 Task: Find connections with filter location Braine-le-Comte with filter topic #programingwith filter profile language German with filter current company Godrej Capital with filter school PES Modern College of Engineering with filter industry Electronic and Precision Equipment Maintenance with filter service category Typing with filter keywords title Content Marketing Manager
Action: Mouse moved to (526, 103)
Screenshot: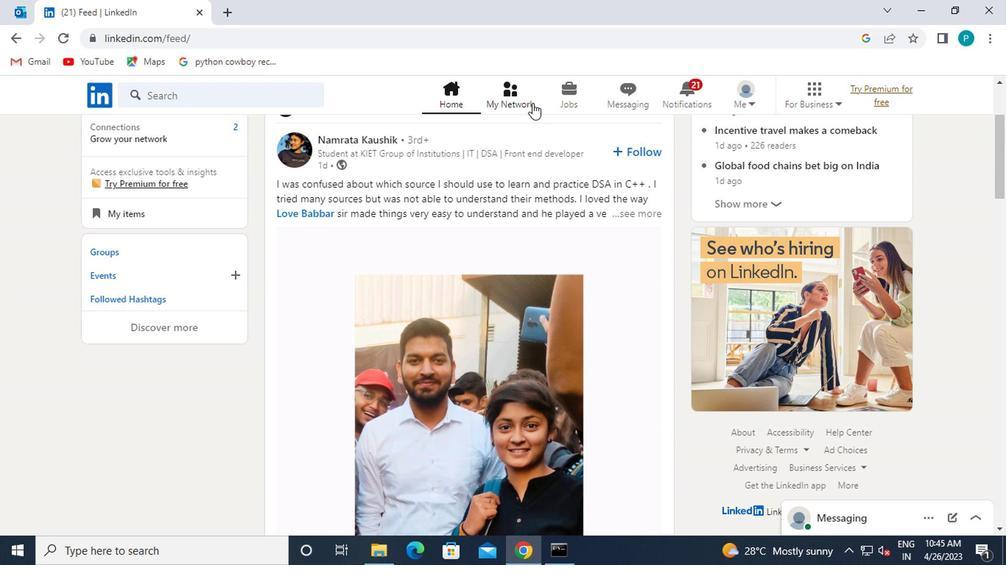 
Action: Mouse pressed left at (526, 103)
Screenshot: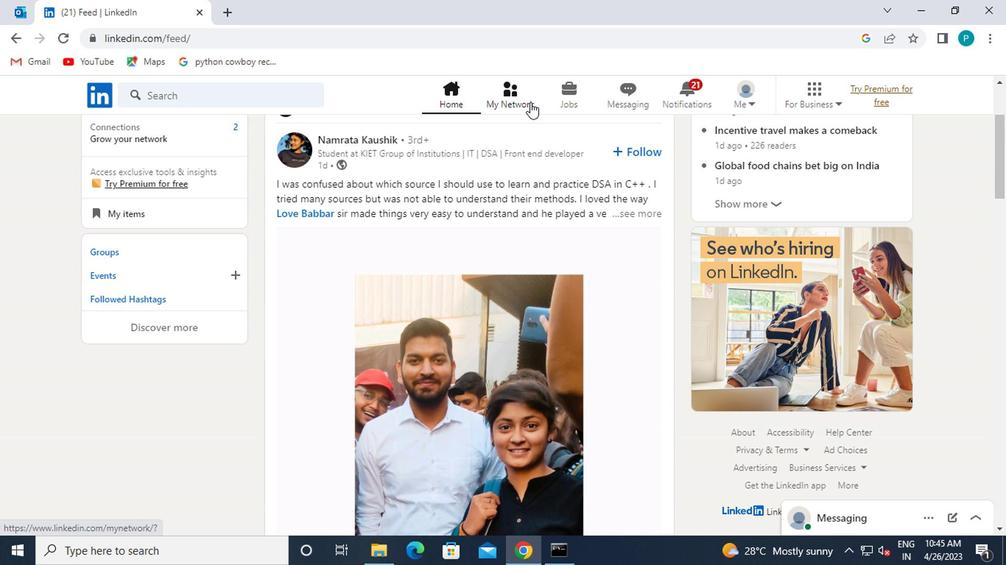 
Action: Mouse moved to (202, 183)
Screenshot: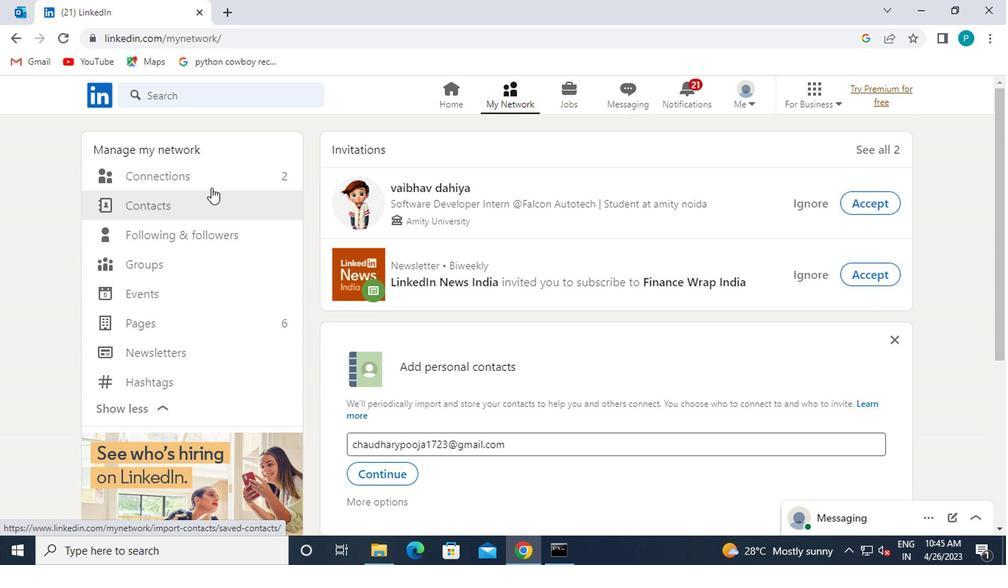 
Action: Mouse pressed left at (202, 183)
Screenshot: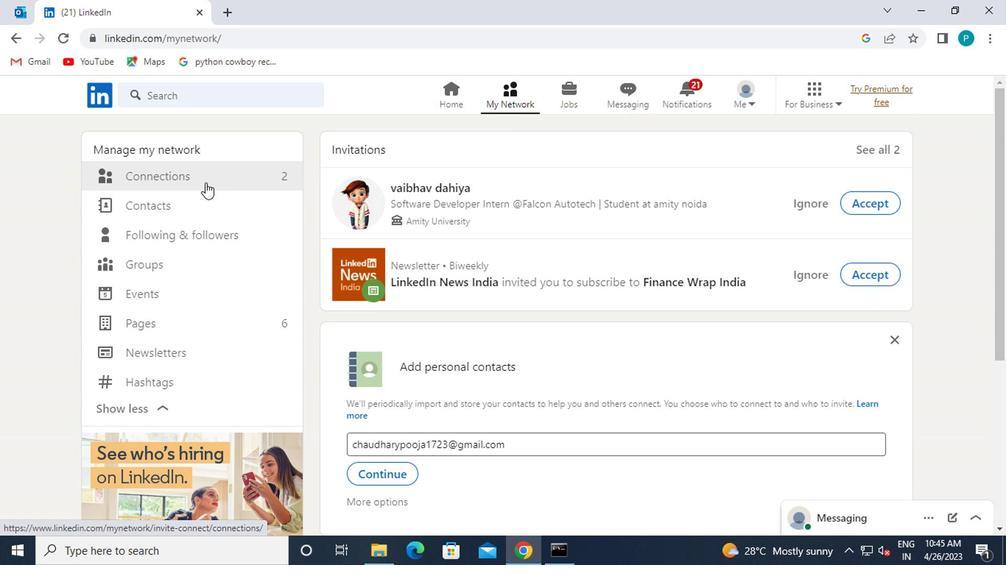 
Action: Mouse moved to (615, 163)
Screenshot: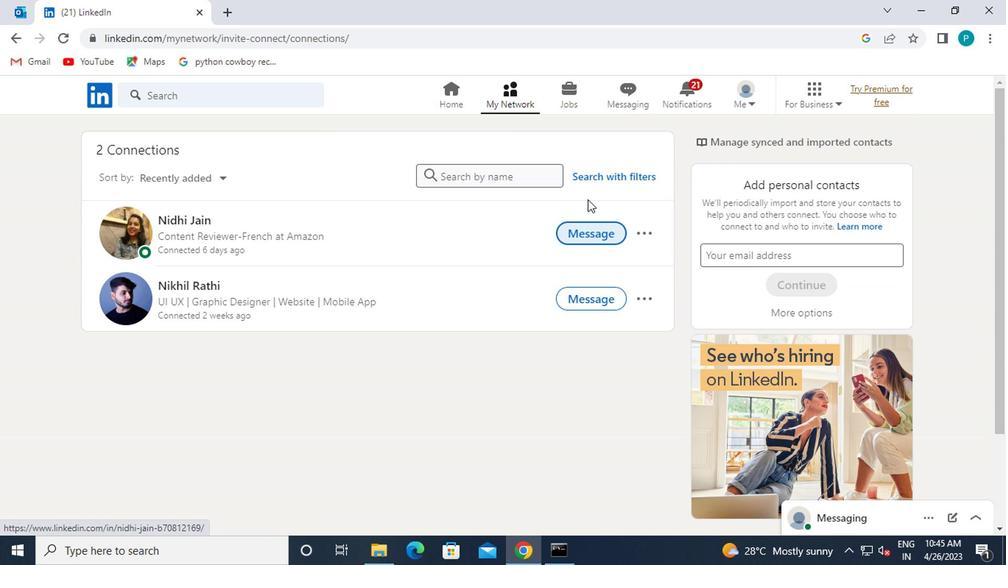 
Action: Mouse pressed left at (615, 163)
Screenshot: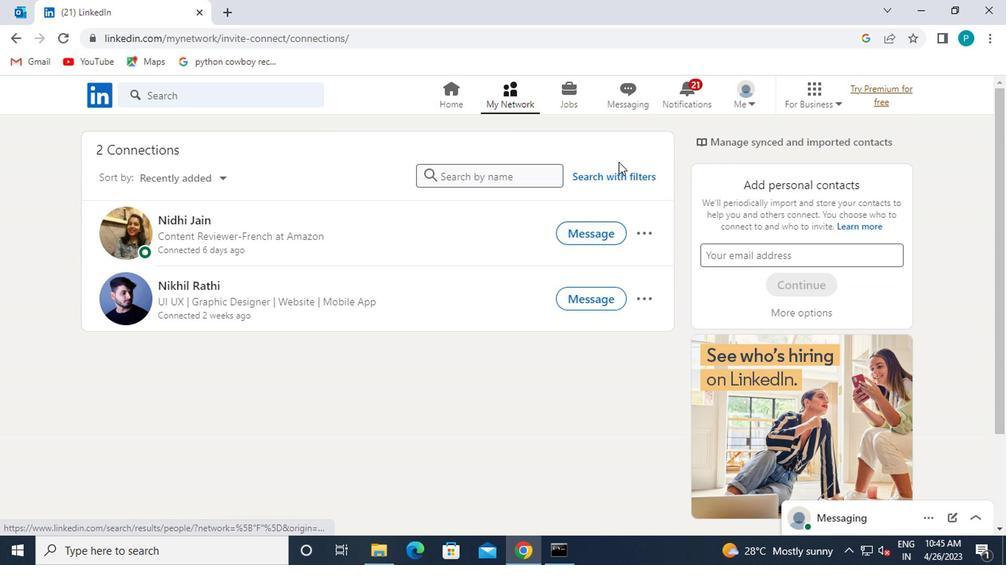 
Action: Mouse moved to (619, 171)
Screenshot: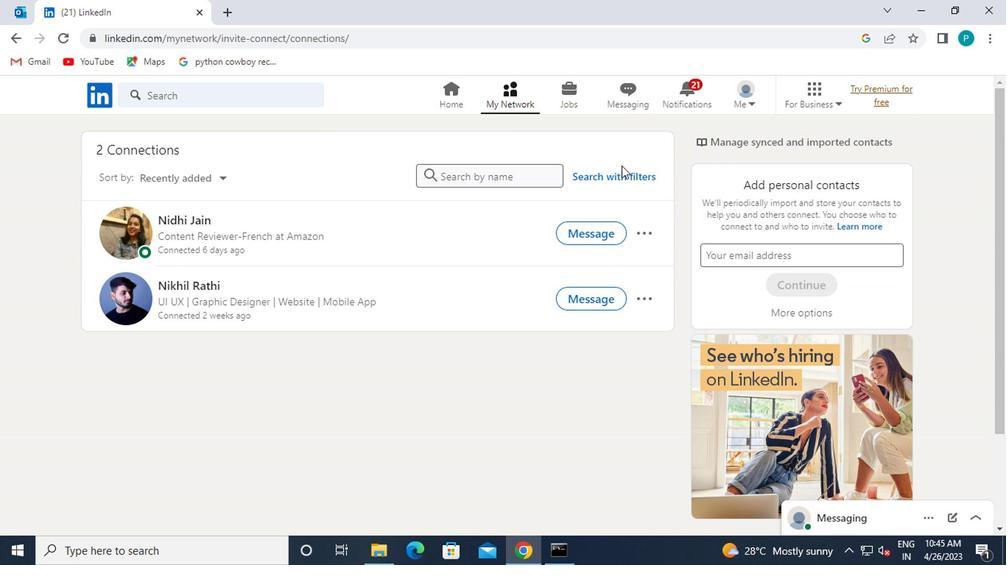 
Action: Mouse pressed left at (619, 171)
Screenshot: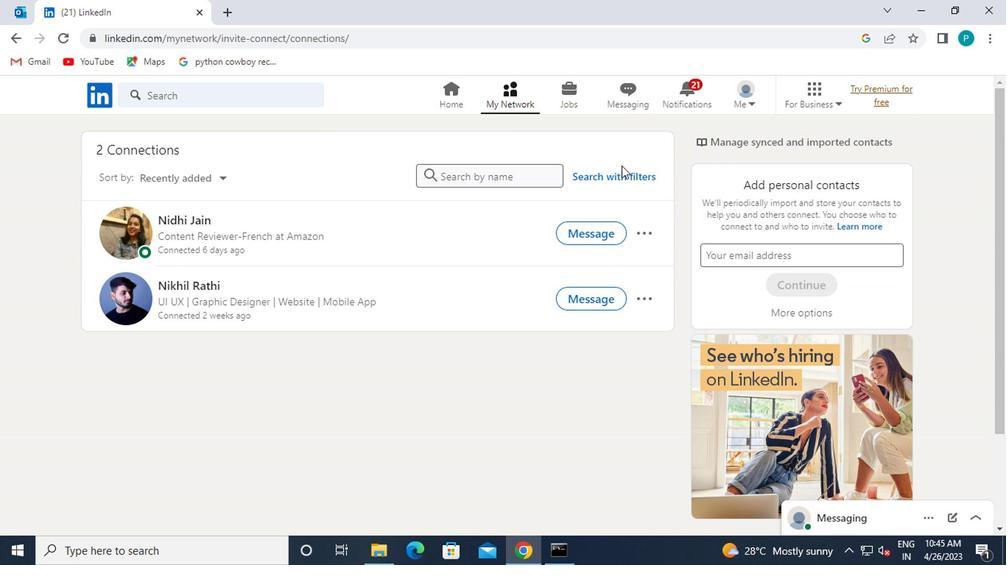 
Action: Mouse moved to (492, 140)
Screenshot: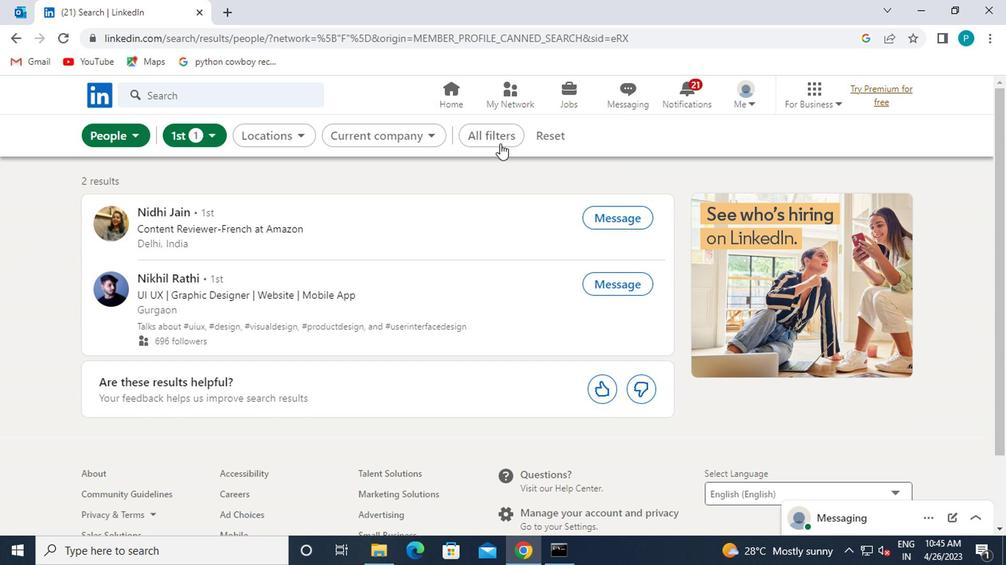 
Action: Mouse pressed left at (492, 140)
Screenshot: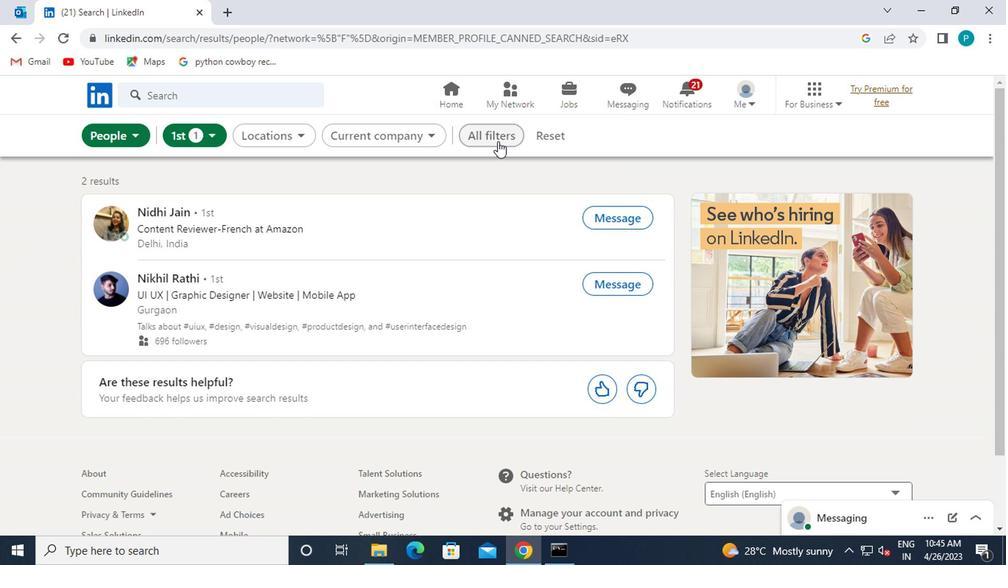
Action: Mouse moved to (698, 295)
Screenshot: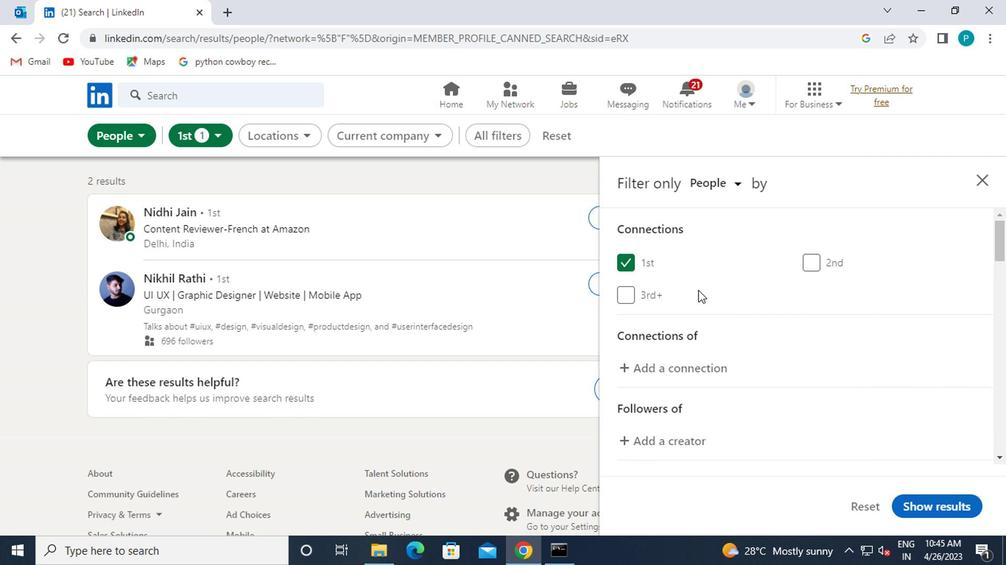 
Action: Mouse scrolled (698, 294) with delta (0, -1)
Screenshot: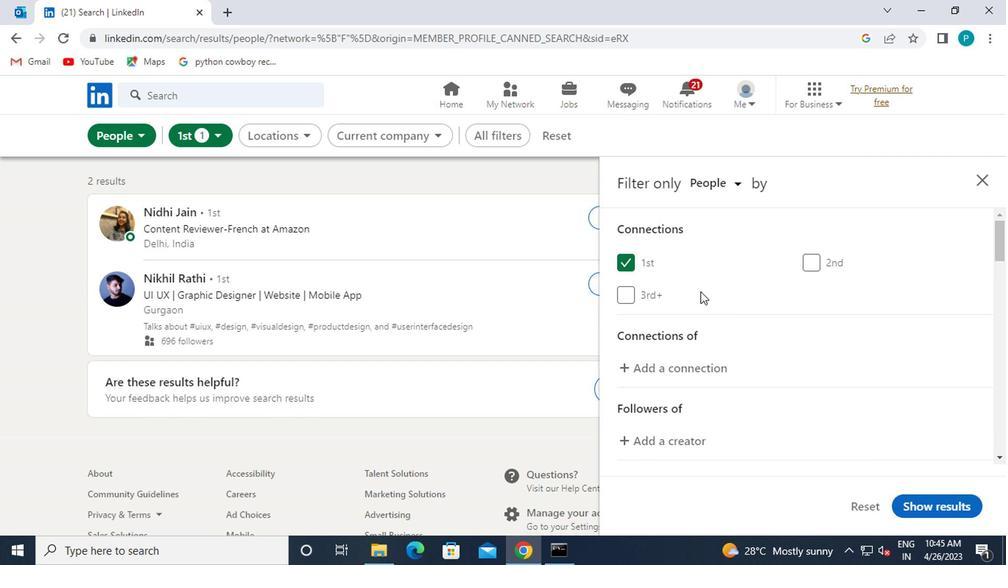 
Action: Mouse scrolled (698, 294) with delta (0, -1)
Screenshot: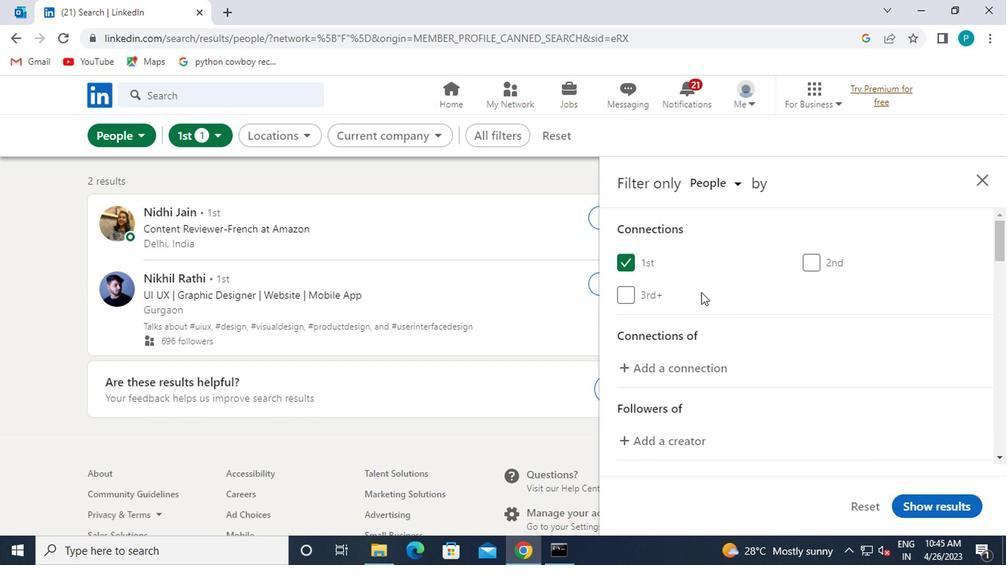 
Action: Mouse moved to (843, 431)
Screenshot: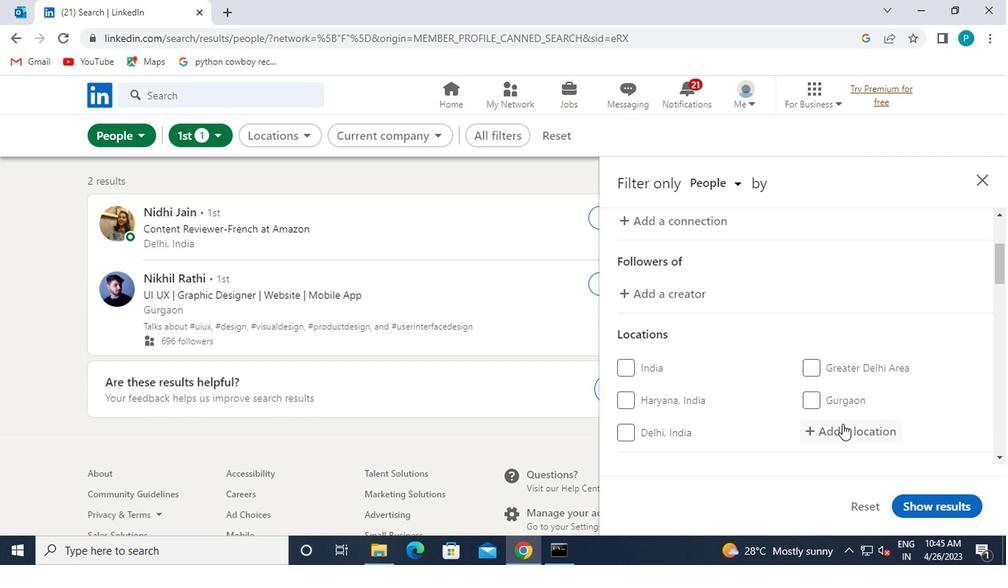 
Action: Mouse pressed left at (843, 431)
Screenshot: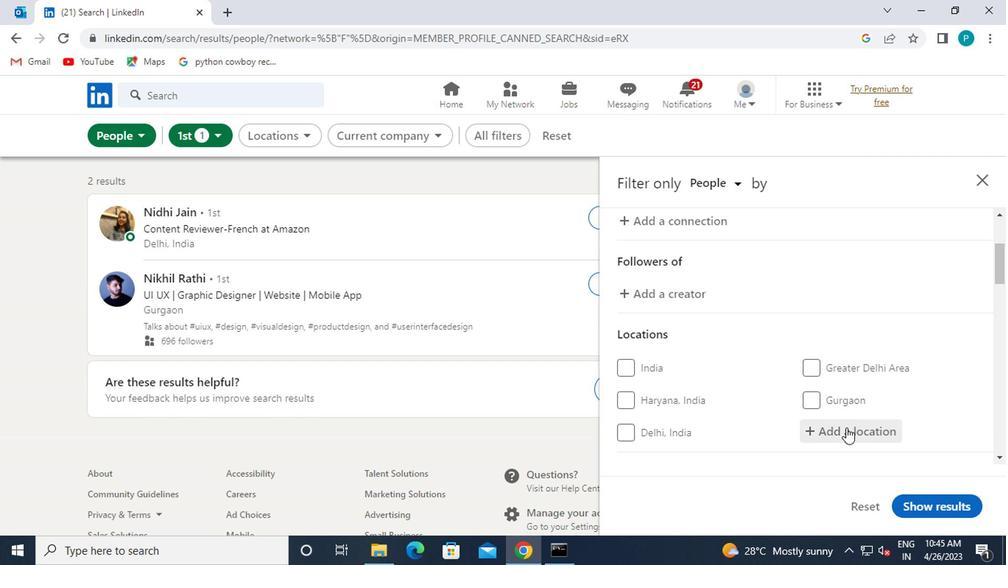 
Action: Mouse moved to (887, 411)
Screenshot: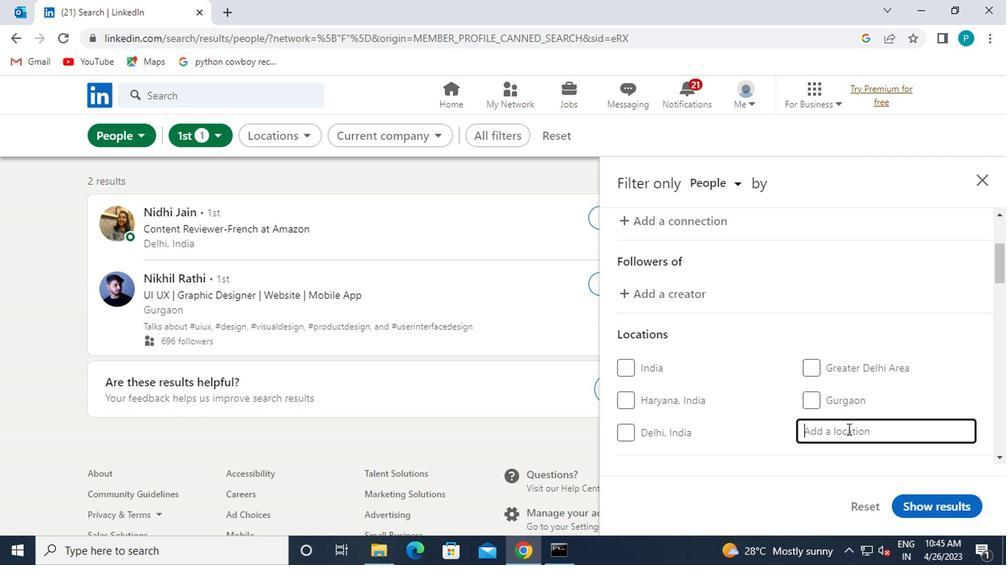 
Action: Key pressed <Key.caps_lock>v<Key.backspace>b<Key.caps_lock>rain
Screenshot: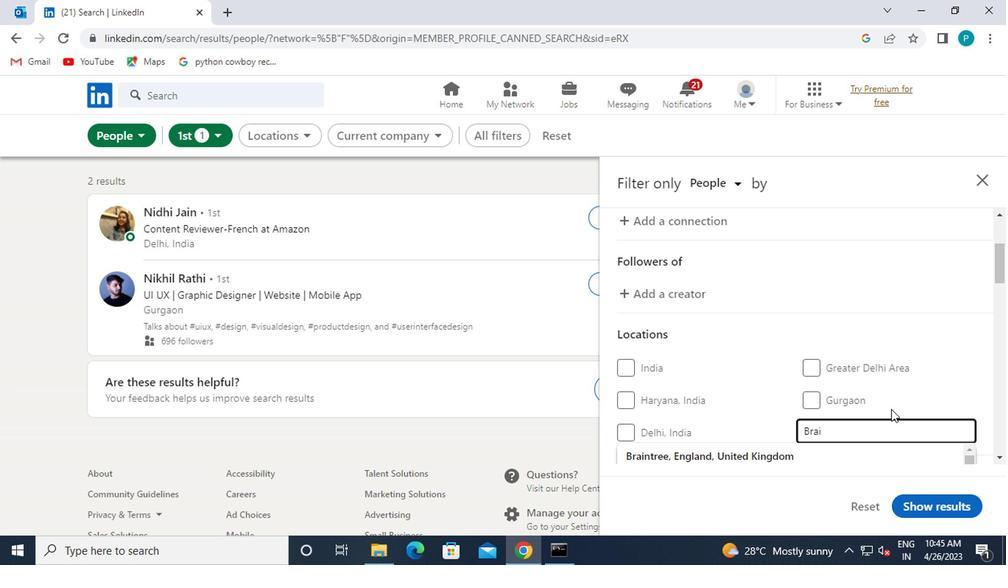 
Action: Mouse moved to (887, 411)
Screenshot: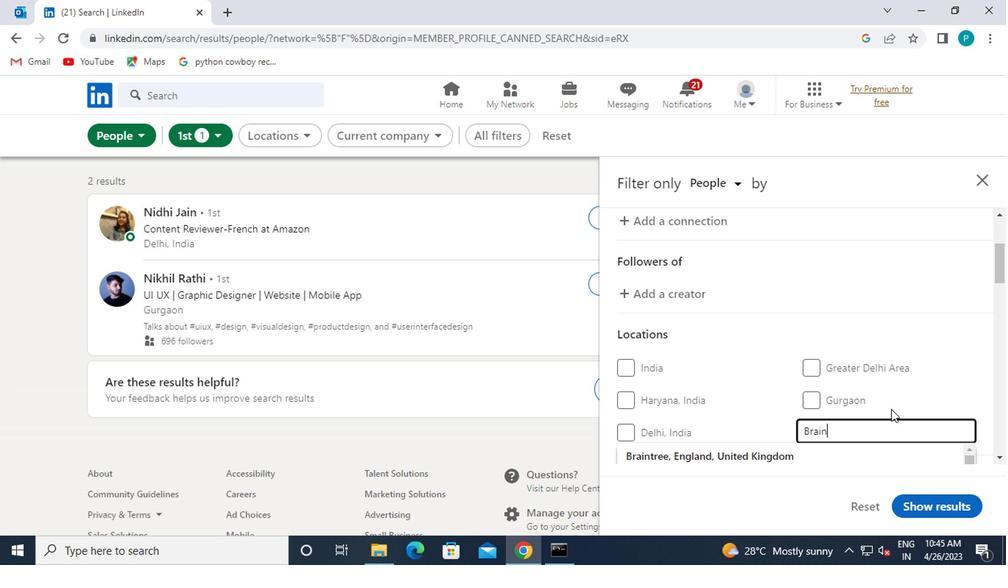 
Action: Key pressed e-le
Screenshot: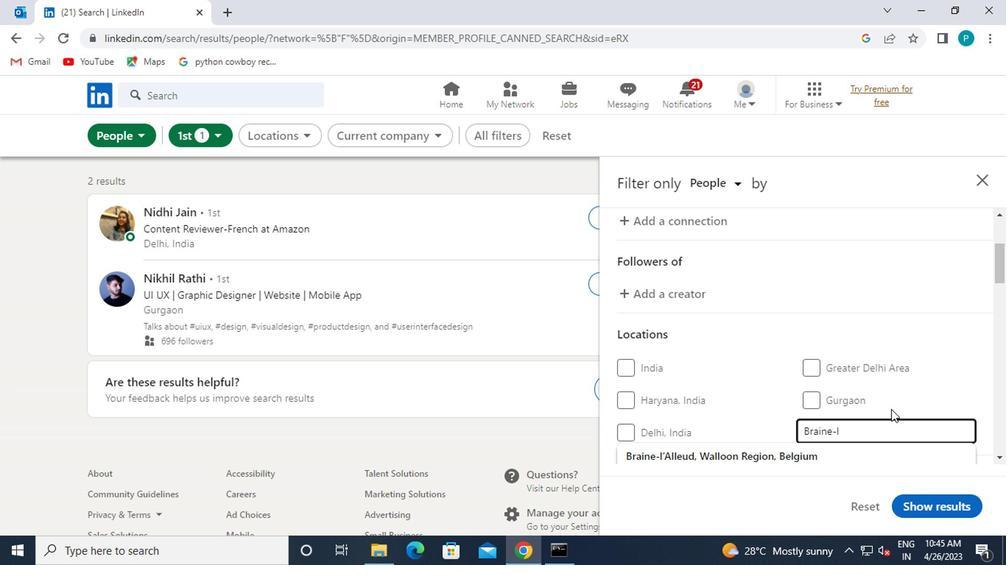 
Action: Mouse moved to (747, 460)
Screenshot: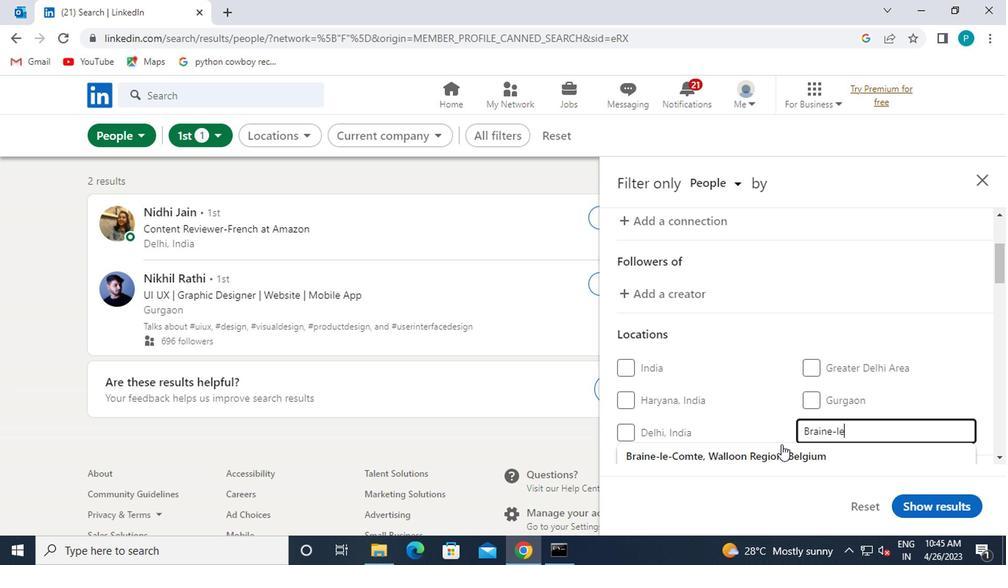 
Action: Mouse pressed left at (747, 460)
Screenshot: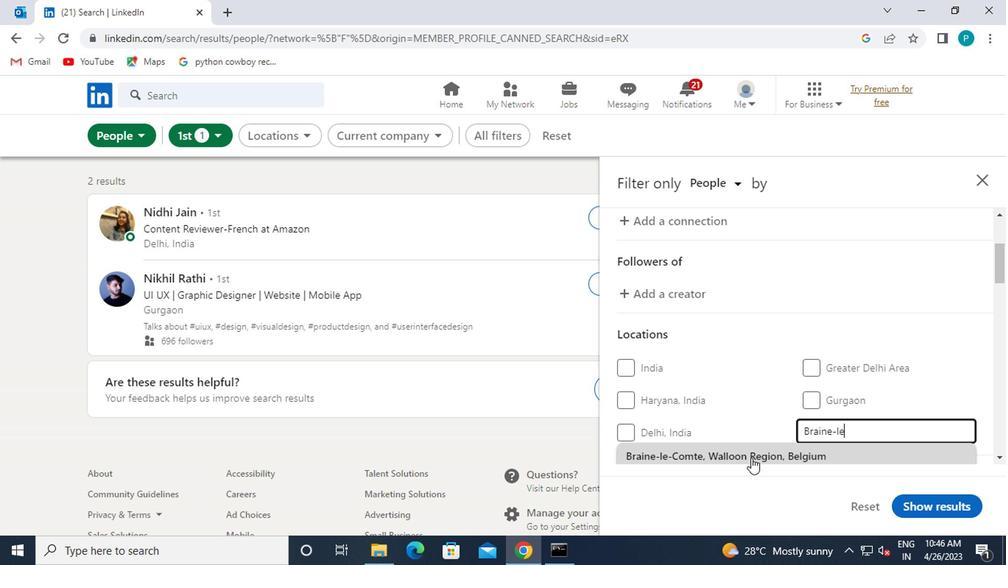 
Action: Mouse moved to (745, 451)
Screenshot: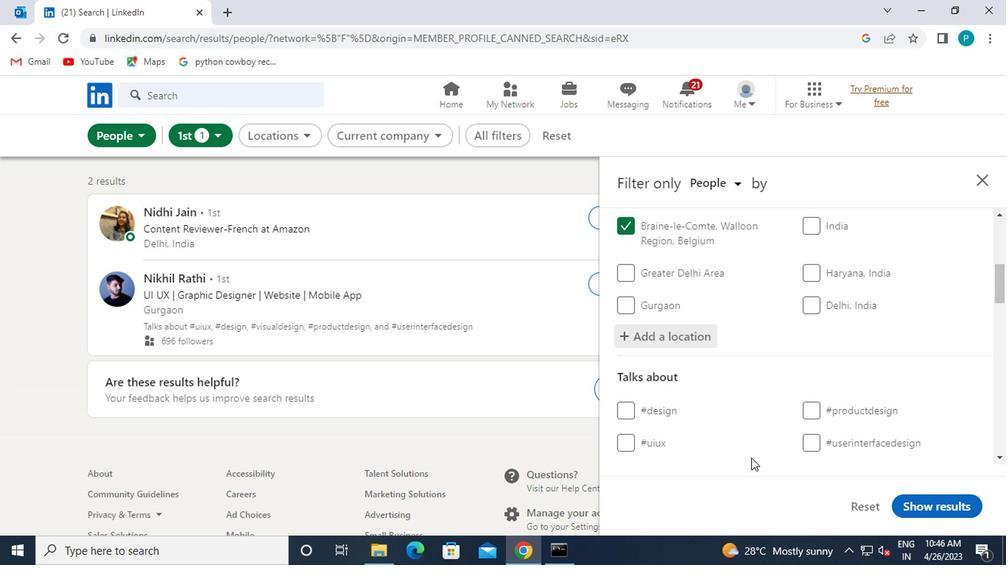 
Action: Mouse scrolled (745, 450) with delta (0, -1)
Screenshot: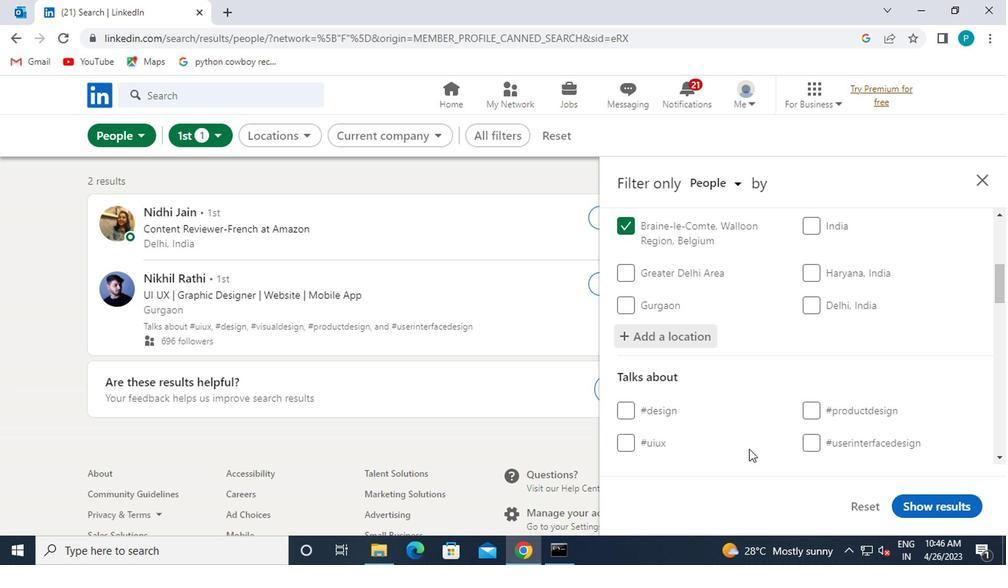 
Action: Mouse scrolled (745, 450) with delta (0, -1)
Screenshot: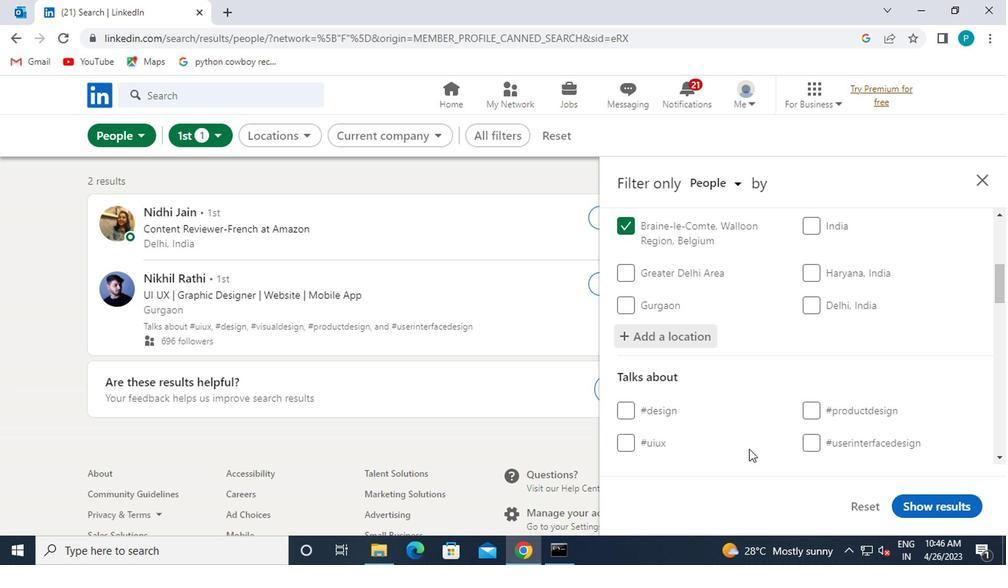 
Action: Mouse scrolled (745, 451) with delta (0, 0)
Screenshot: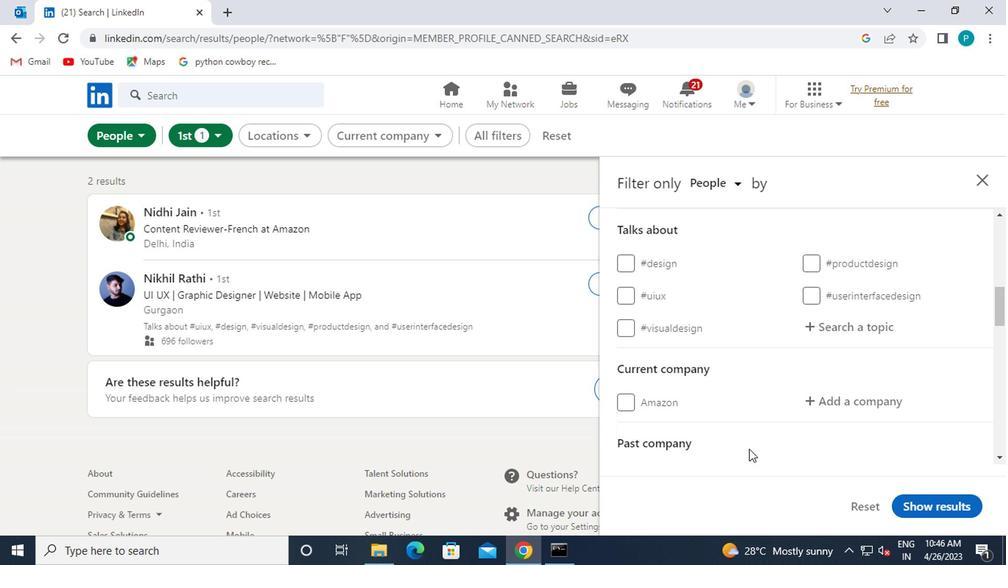 
Action: Mouse scrolled (745, 451) with delta (0, 0)
Screenshot: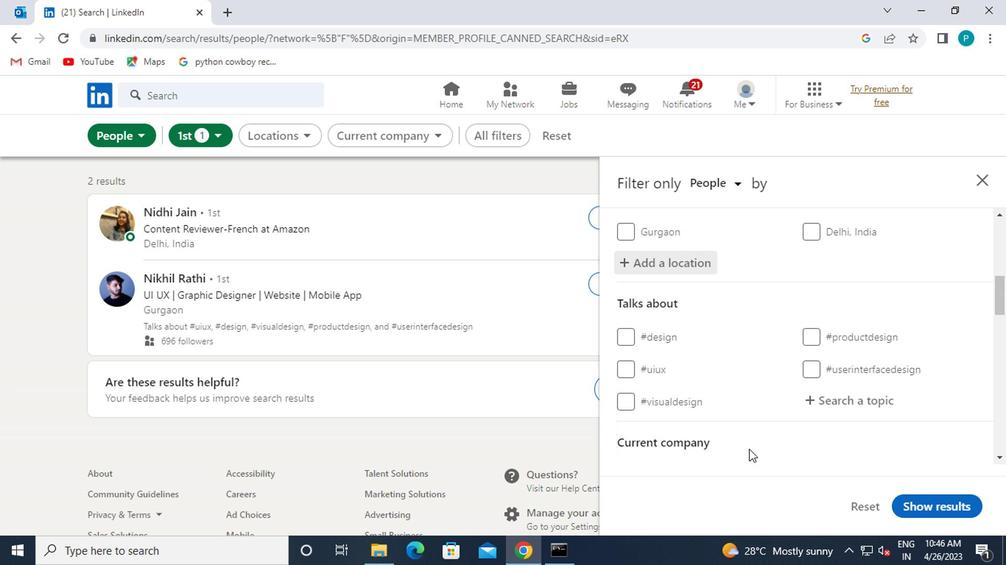 
Action: Mouse scrolled (745, 450) with delta (0, -1)
Screenshot: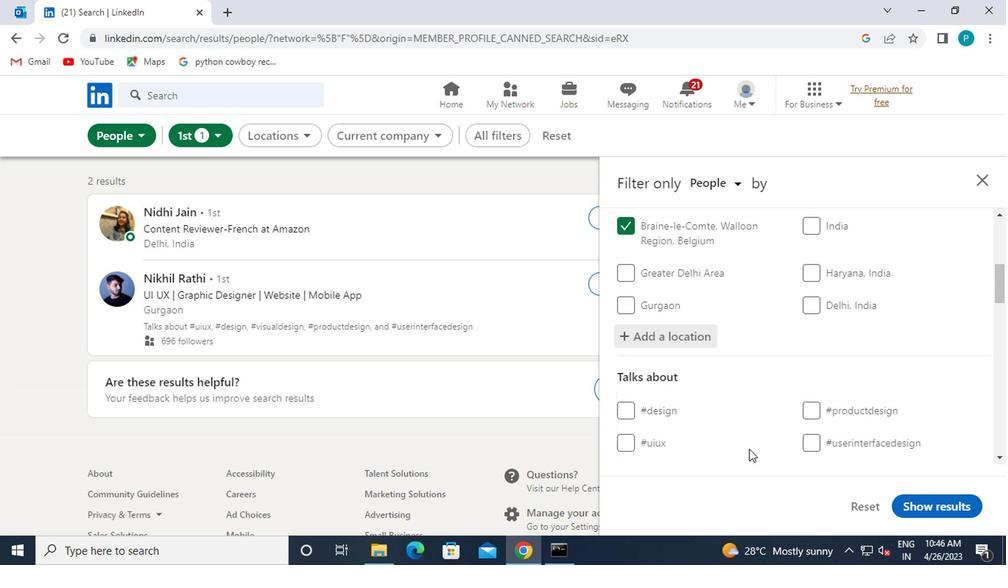 
Action: Mouse moved to (830, 412)
Screenshot: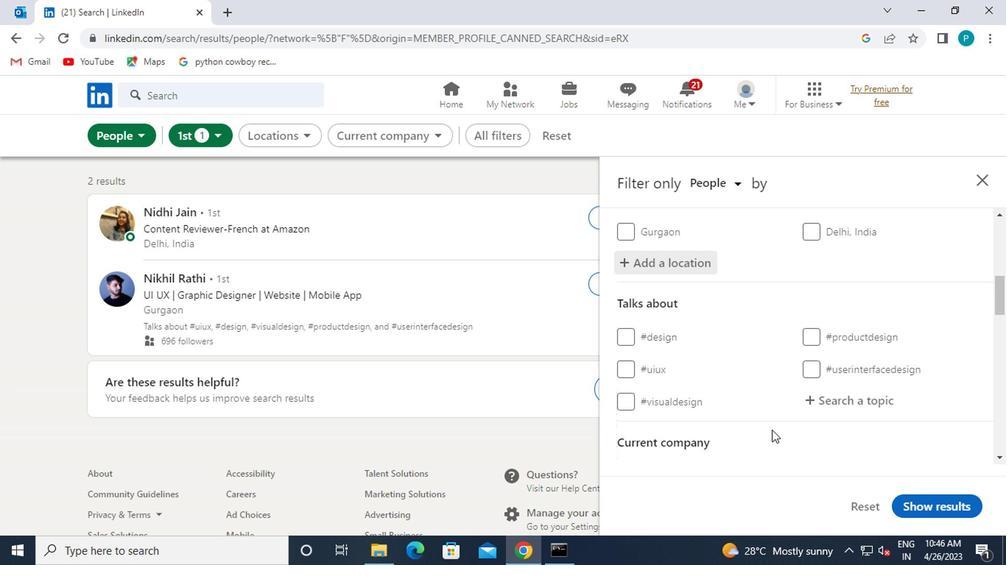 
Action: Mouse pressed left at (830, 412)
Screenshot: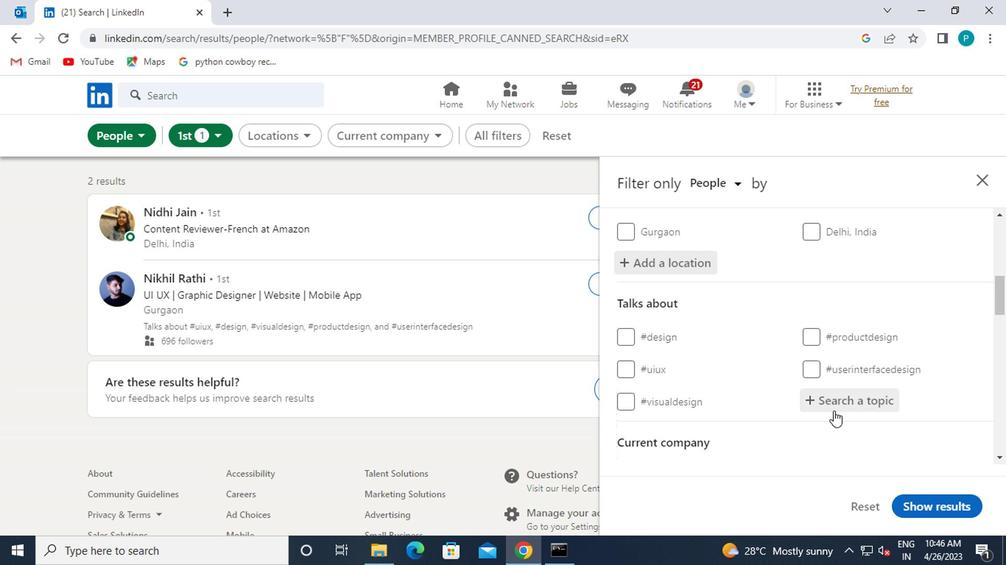 
Action: Mouse moved to (851, 404)
Screenshot: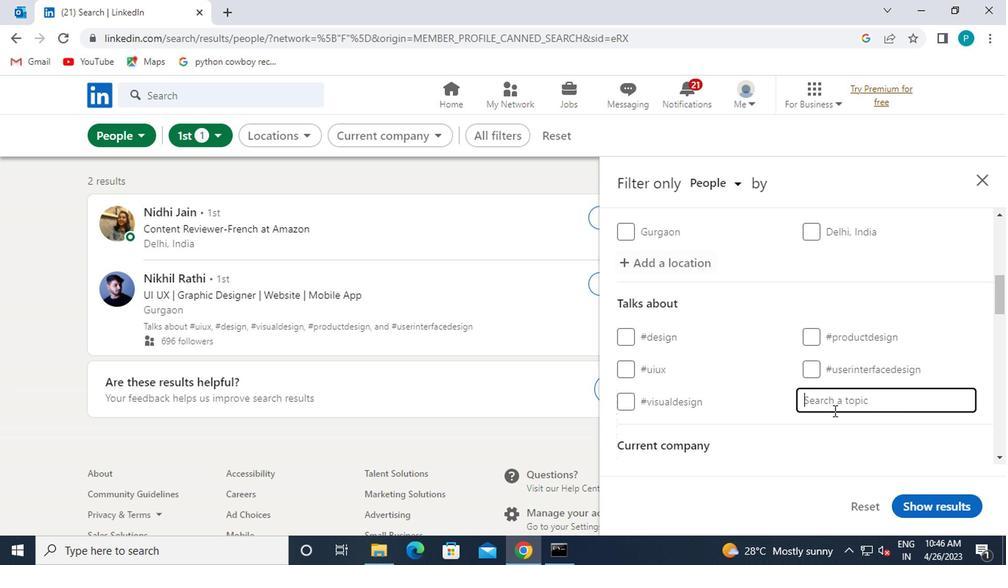 
Action: Key pressed <Key.shift>#PROGRAMING
Screenshot: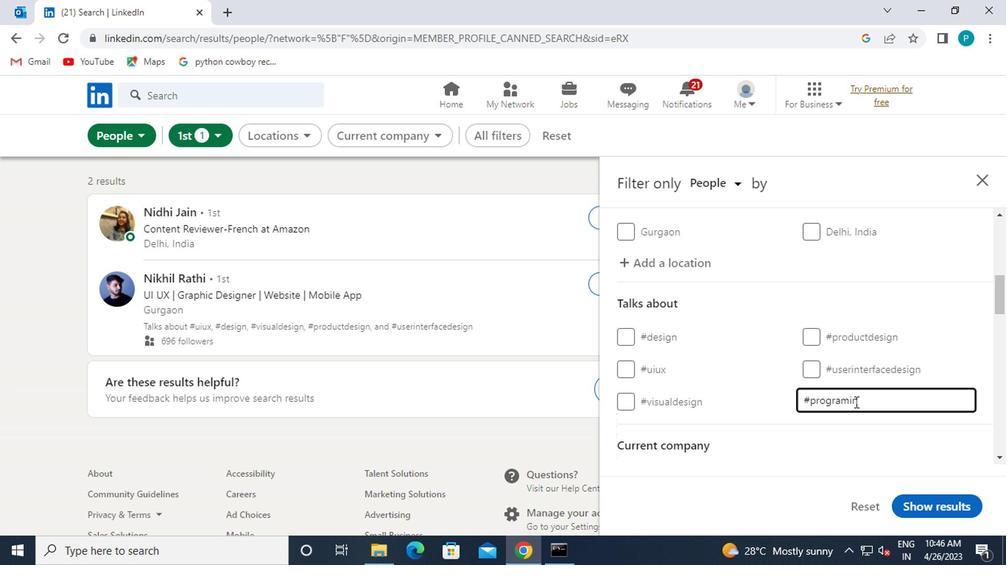 
Action: Mouse moved to (741, 371)
Screenshot: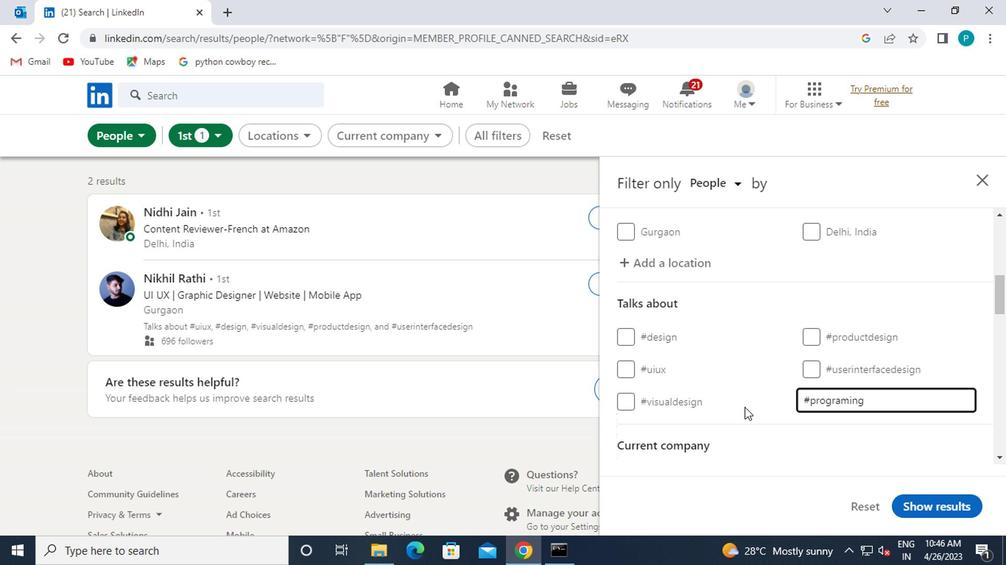 
Action: Mouse scrolled (741, 370) with delta (0, -1)
Screenshot: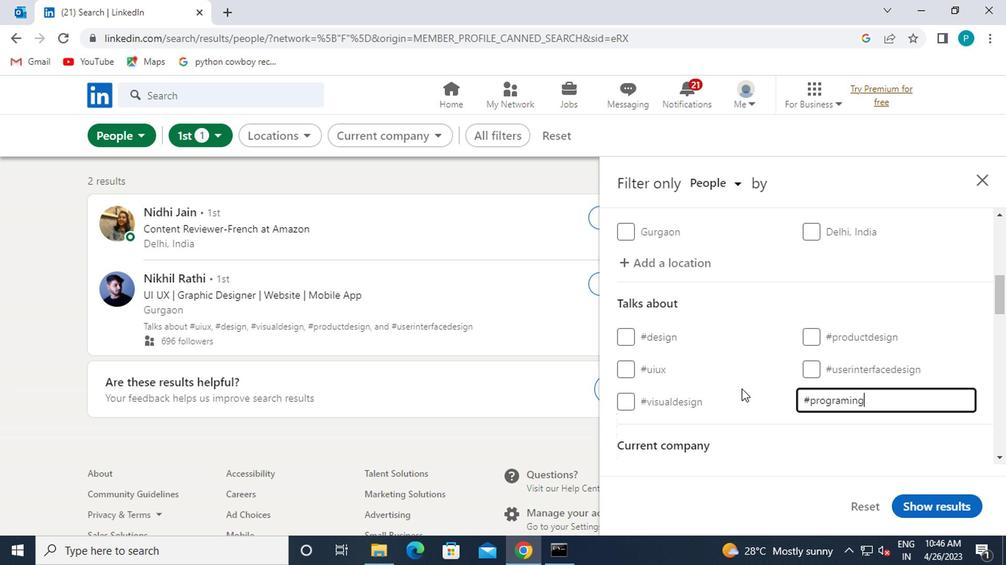 
Action: Mouse scrolled (741, 370) with delta (0, -1)
Screenshot: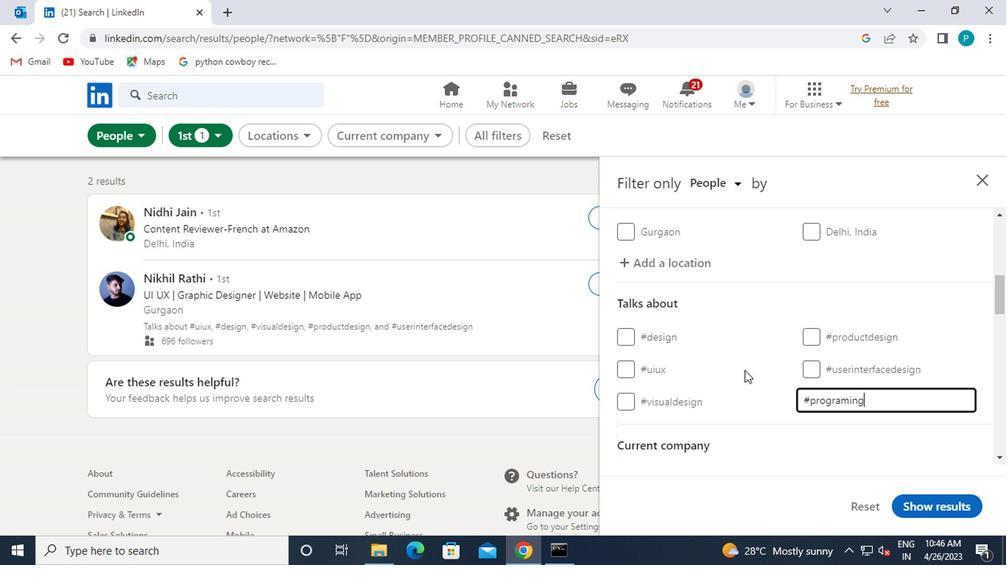 
Action: Mouse scrolled (741, 370) with delta (0, -1)
Screenshot: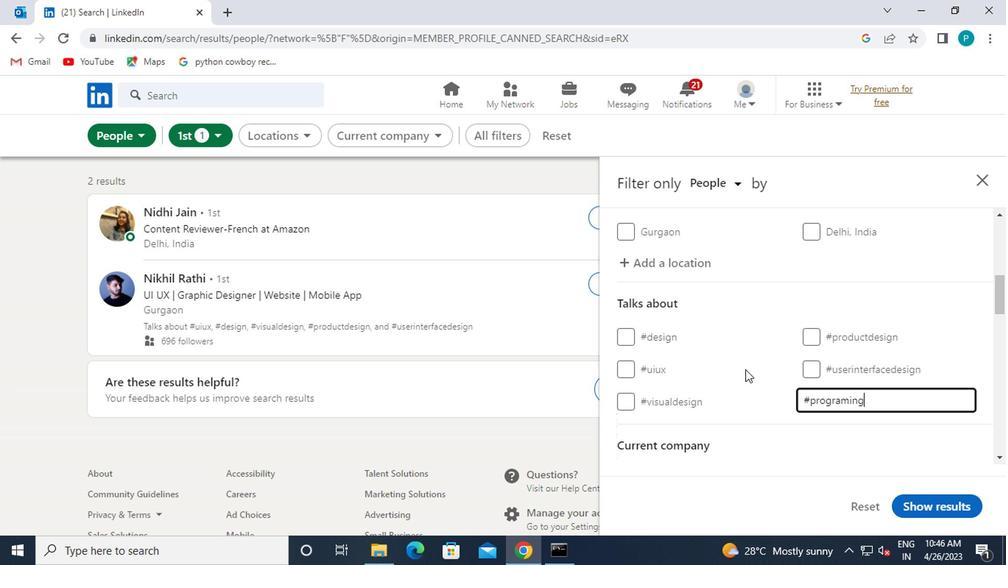 
Action: Mouse moved to (810, 264)
Screenshot: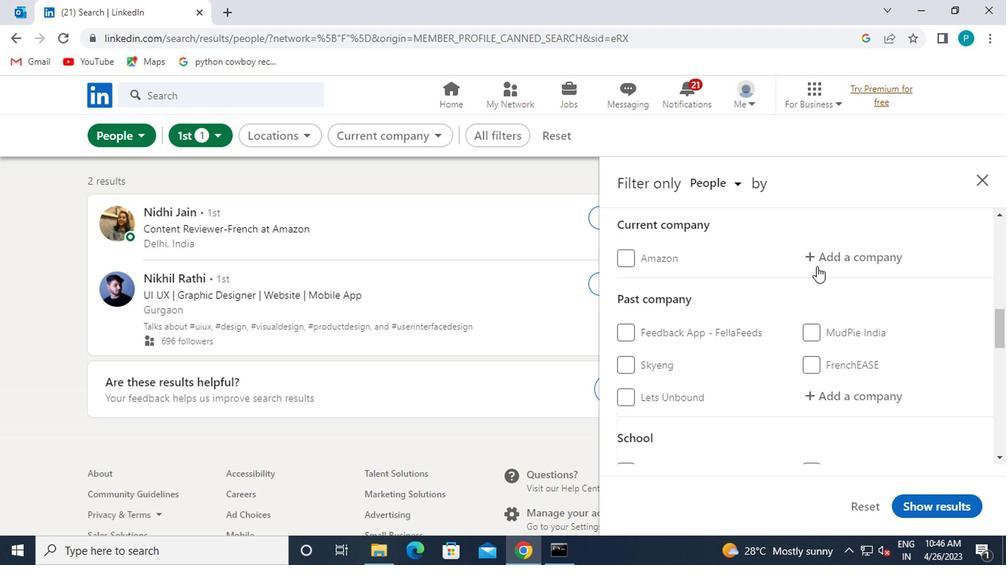 
Action: Mouse pressed left at (810, 264)
Screenshot: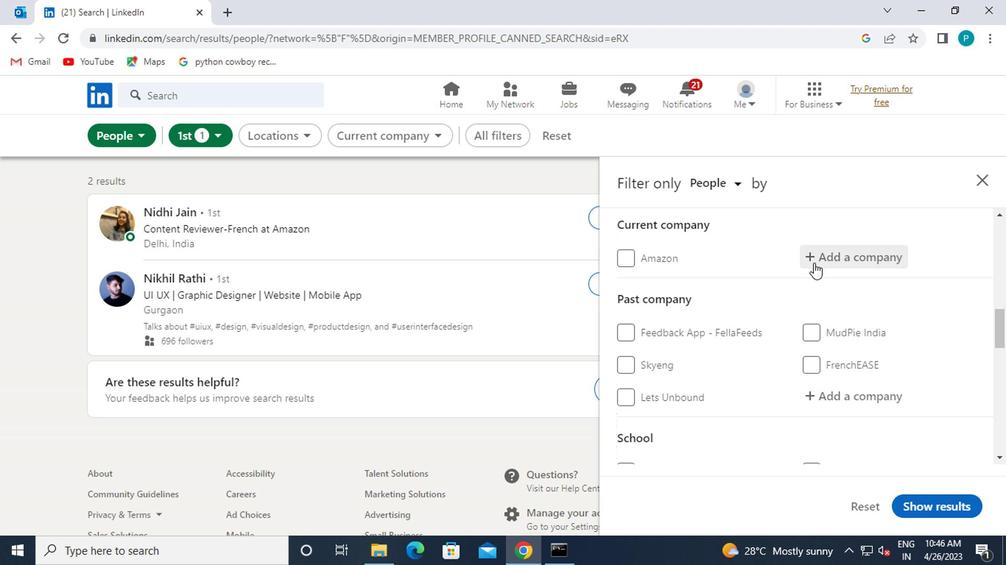 
Action: Mouse moved to (781, 267)
Screenshot: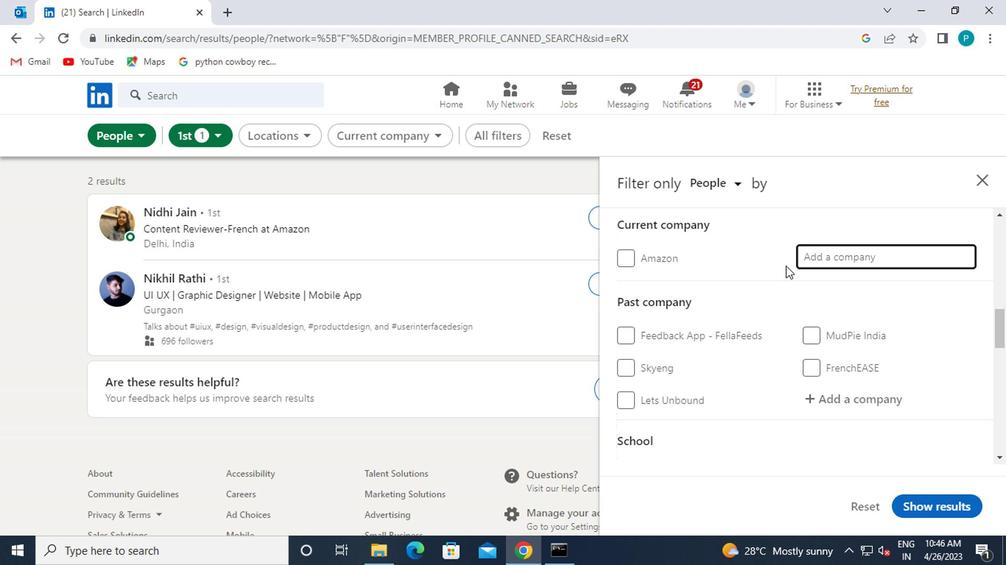 
Action: Key pressed GODREJ
Screenshot: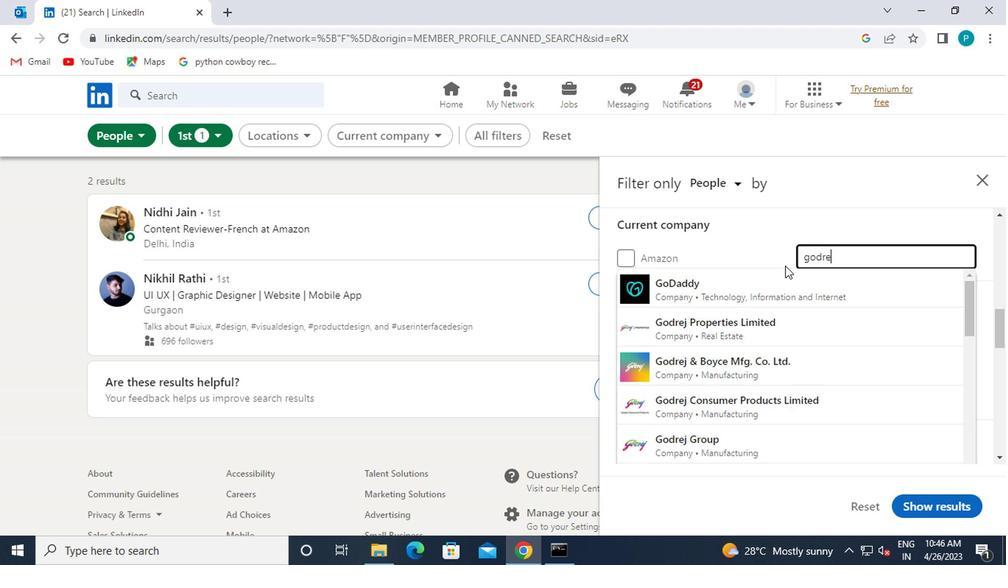 
Action: Mouse moved to (677, 433)
Screenshot: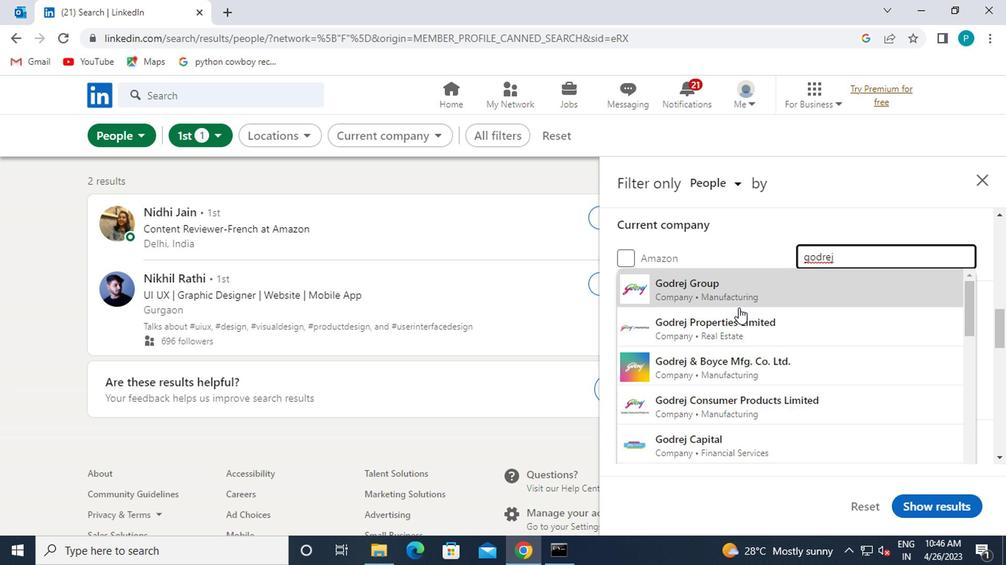 
Action: Mouse pressed left at (677, 433)
Screenshot: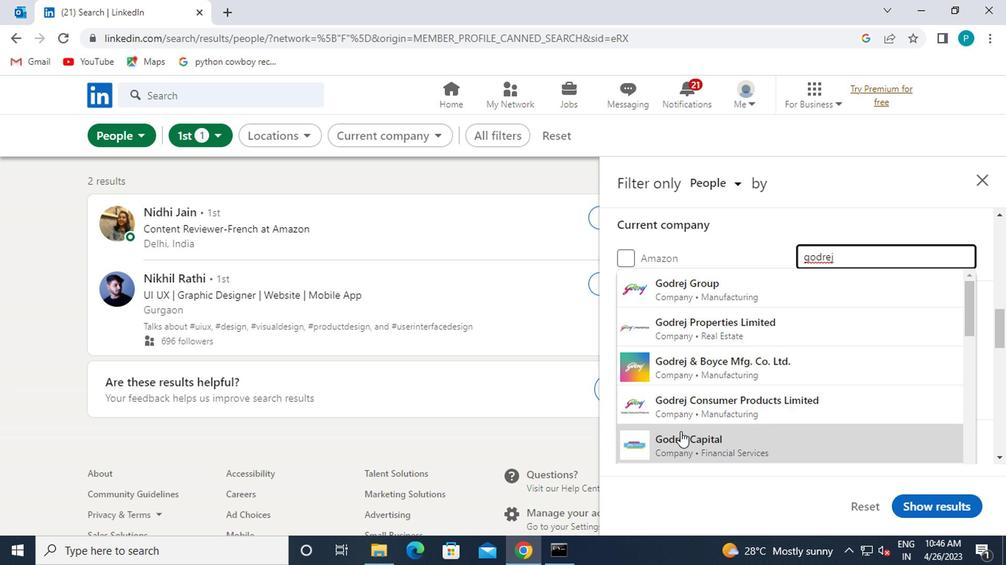 
Action: Mouse moved to (673, 432)
Screenshot: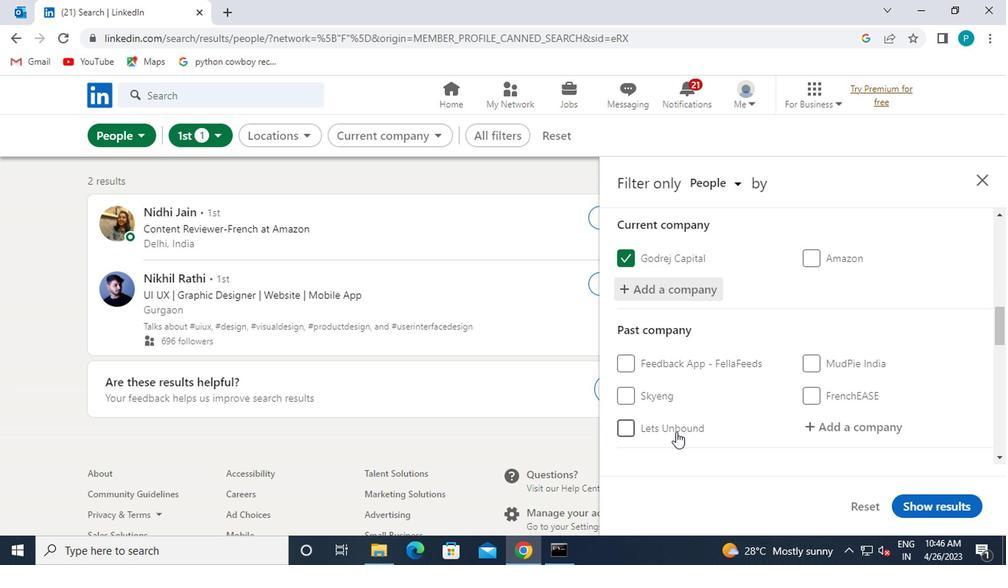 
Action: Mouse scrolled (673, 431) with delta (0, -1)
Screenshot: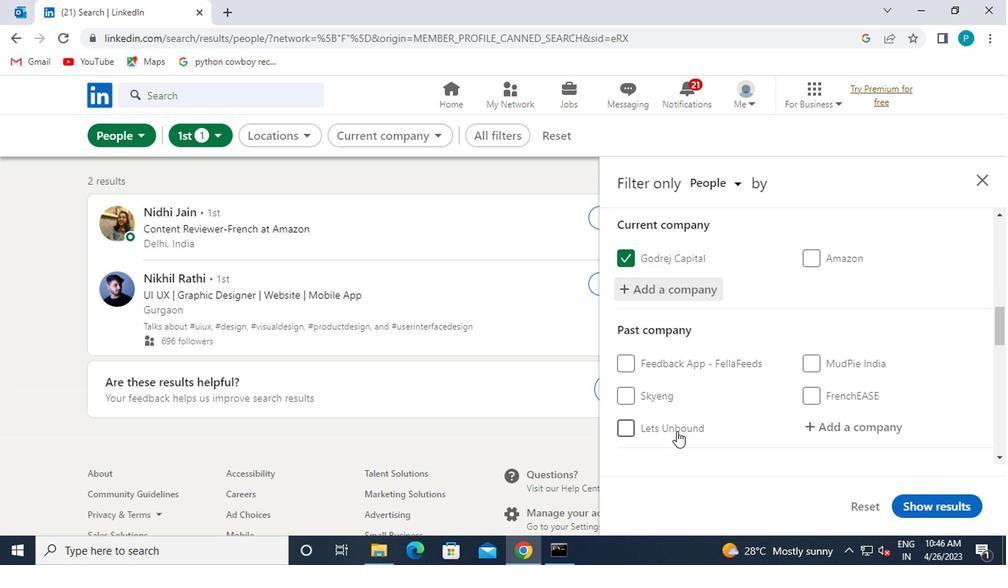 
Action: Mouse scrolled (673, 431) with delta (0, -1)
Screenshot: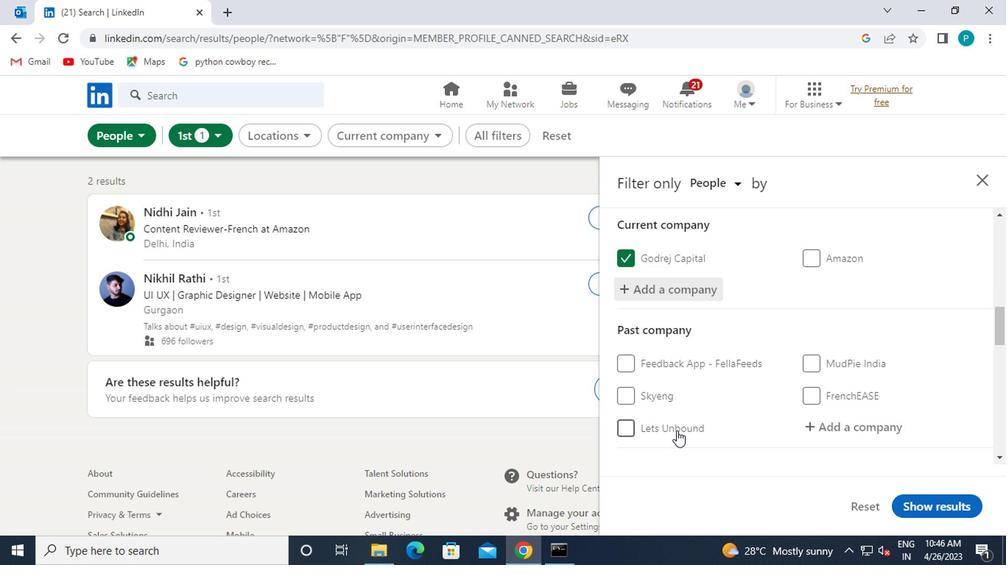 
Action: Mouse moved to (820, 327)
Screenshot: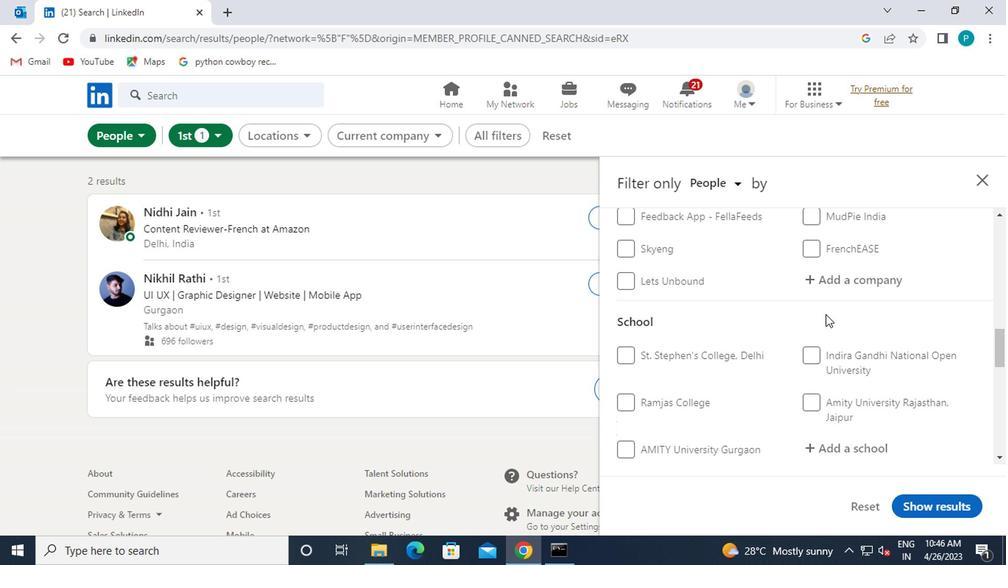
Action: Mouse scrolled (820, 326) with delta (0, 0)
Screenshot: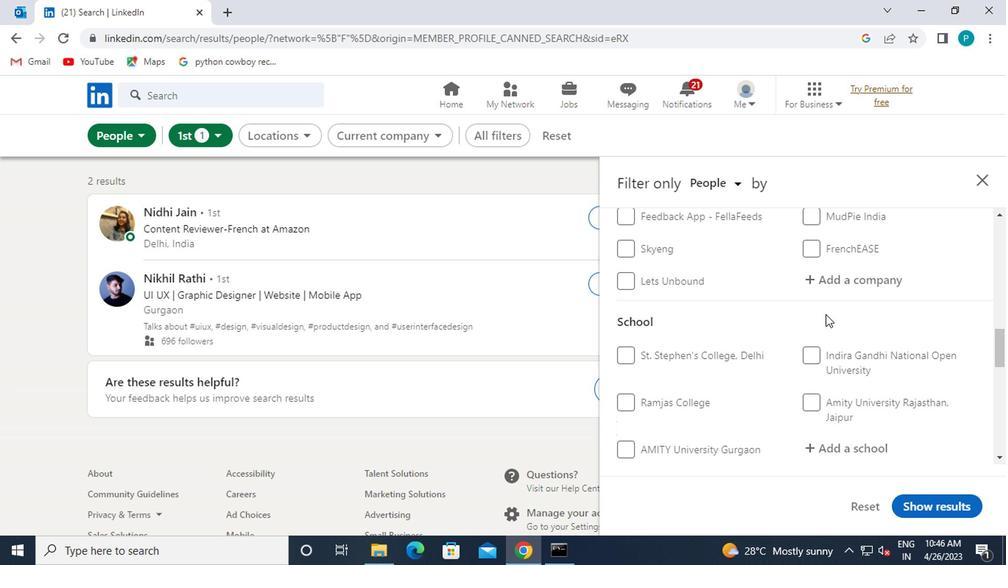
Action: Mouse moved to (820, 330)
Screenshot: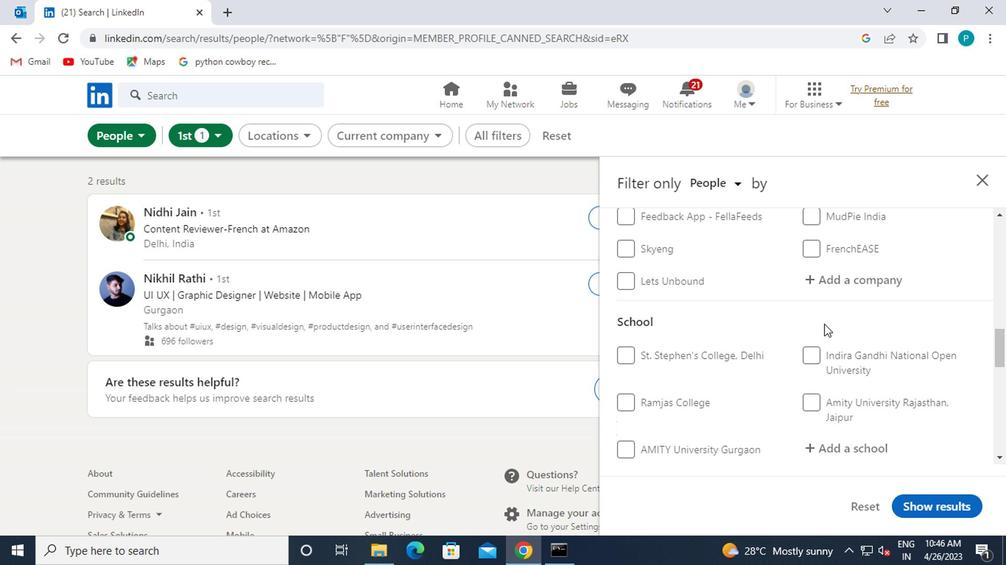 
Action: Mouse scrolled (820, 330) with delta (0, 0)
Screenshot: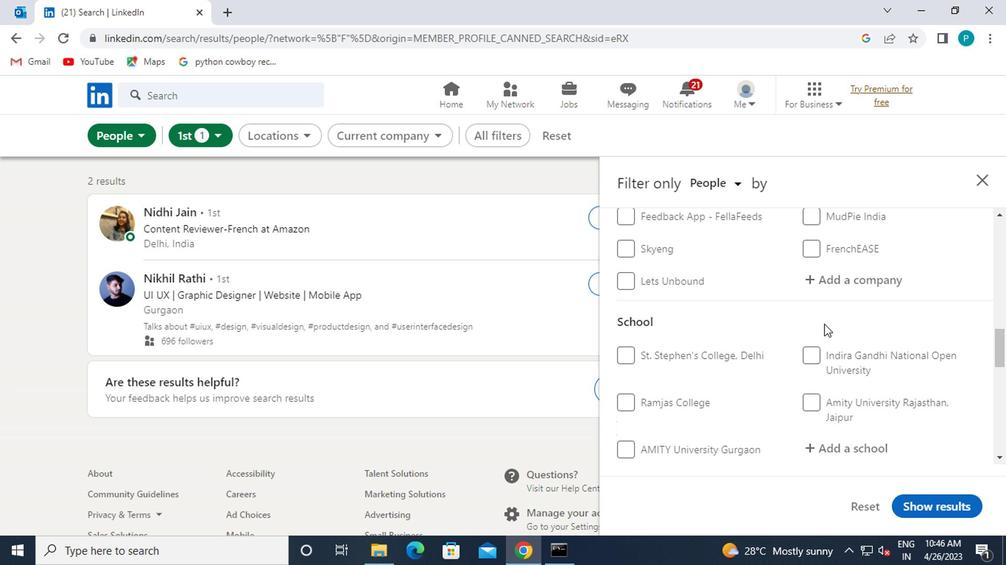 
Action: Mouse moved to (816, 299)
Screenshot: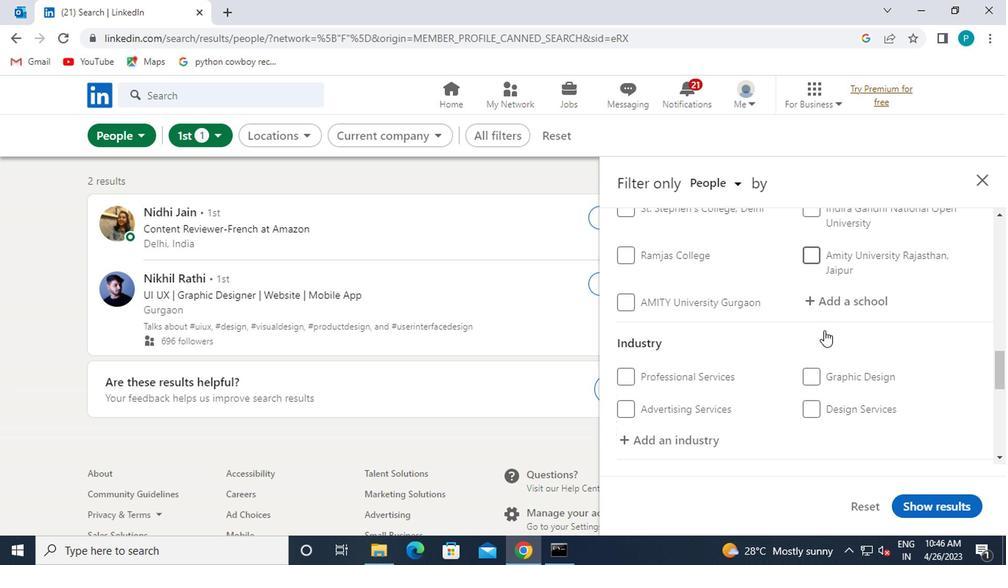 
Action: Mouse pressed left at (816, 299)
Screenshot: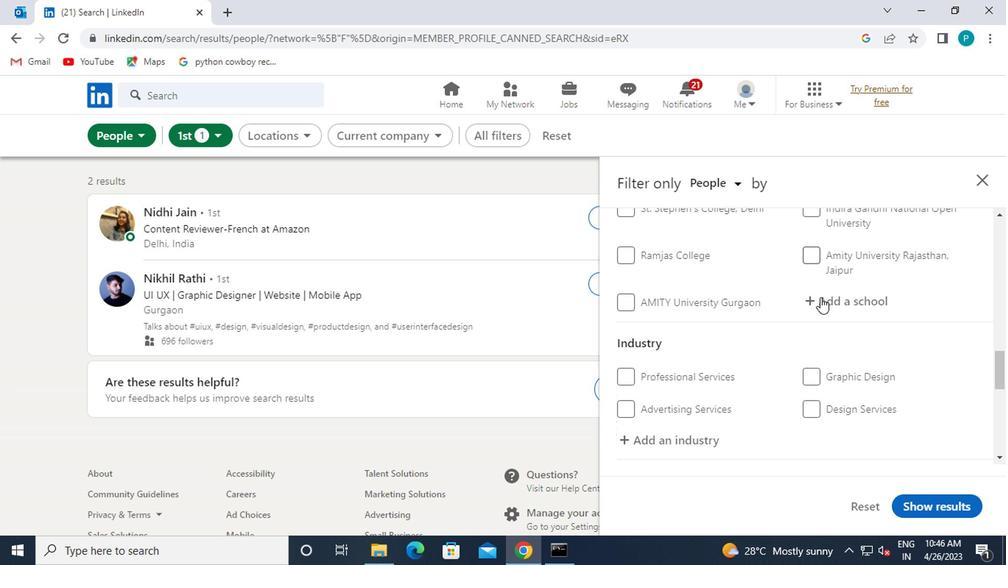 
Action: Mouse moved to (843, 288)
Screenshot: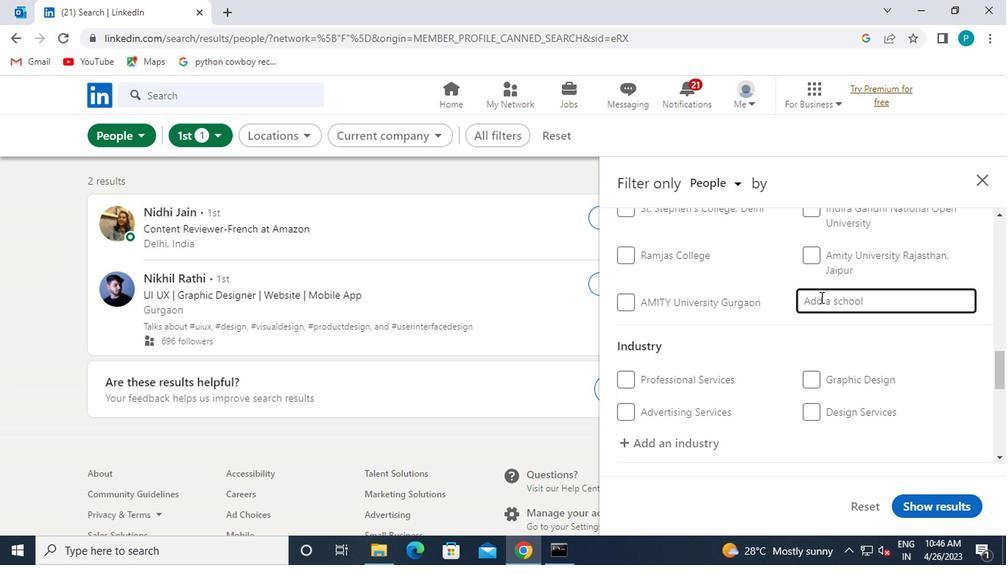 
Action: Key pressed <Key.caps_lock>PES<Key.space><Key.caps_lock>MORDE<Key.backspace><Key.backspace><Key.backspace>D
Screenshot: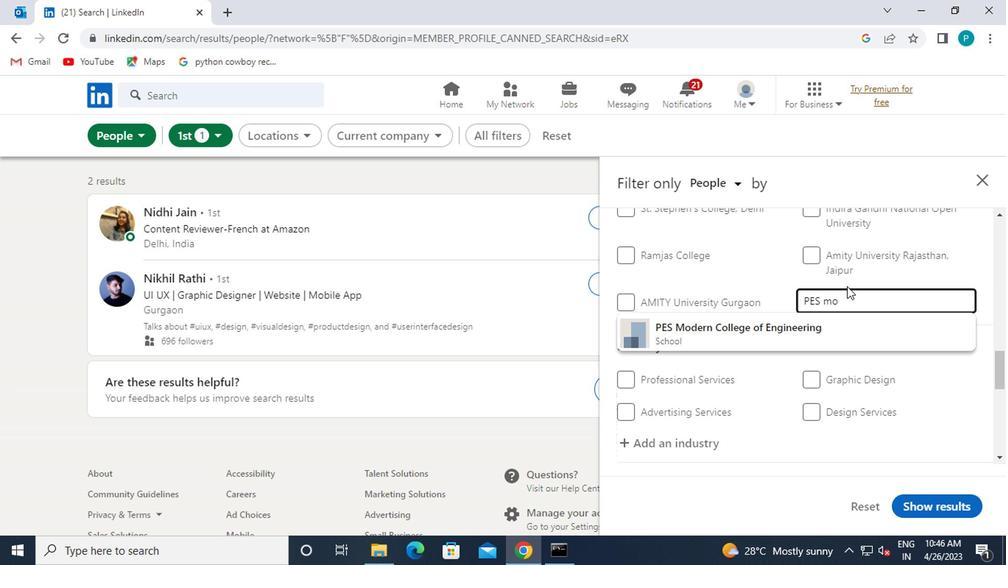 
Action: Mouse moved to (677, 115)
Screenshot: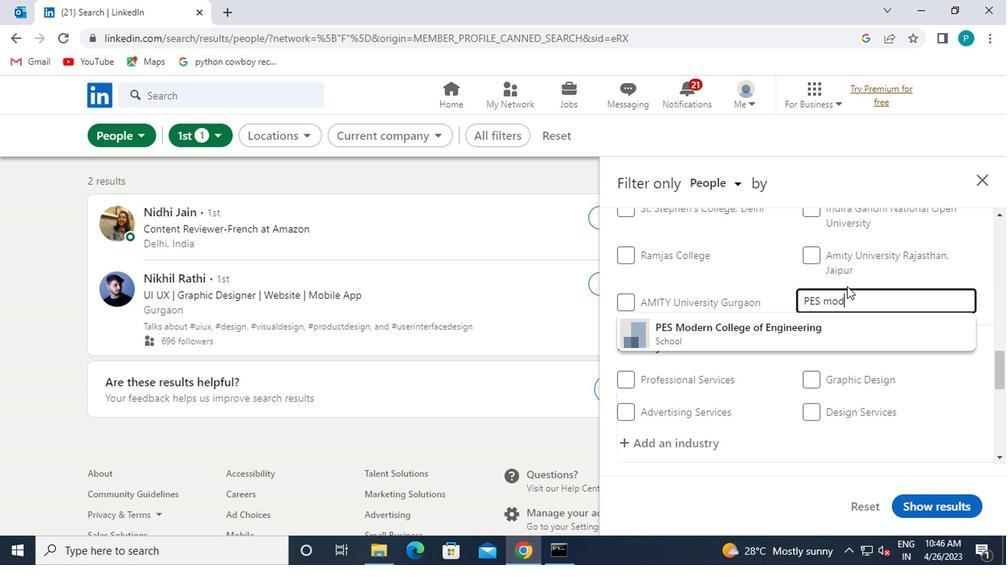
Action: Key pressed W<Key.backspace>ER
Screenshot: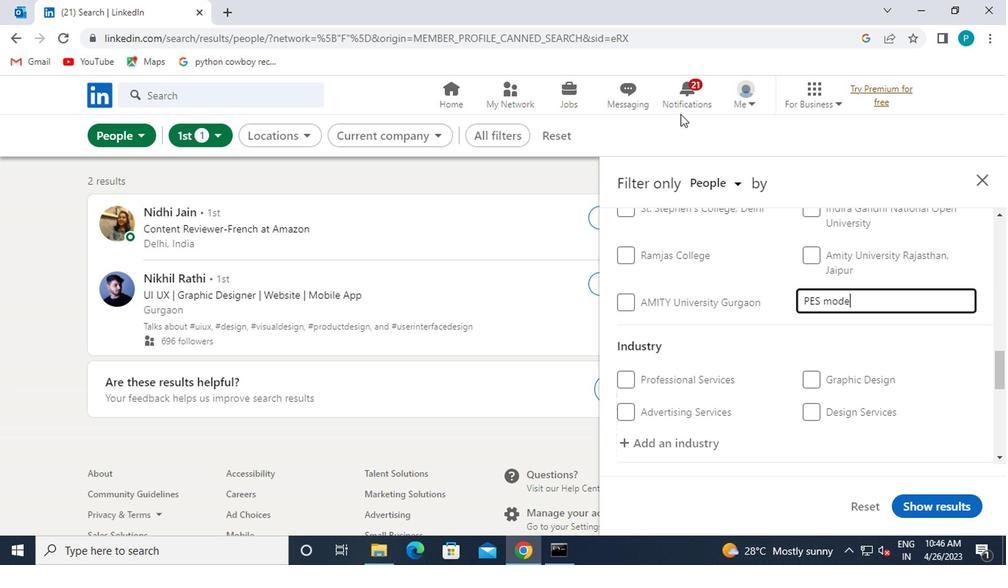 
Action: Mouse moved to (732, 321)
Screenshot: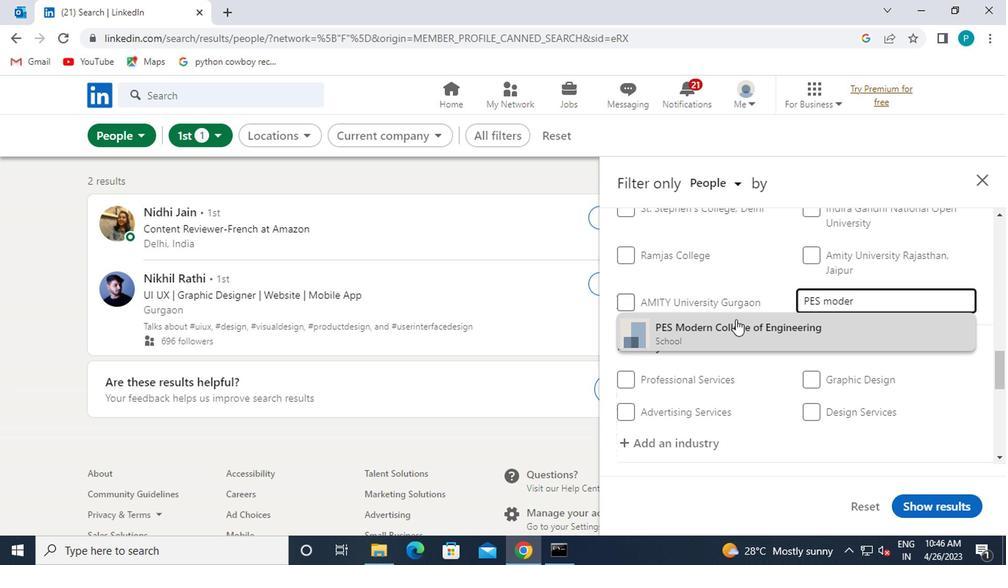 
Action: Mouse pressed left at (732, 321)
Screenshot: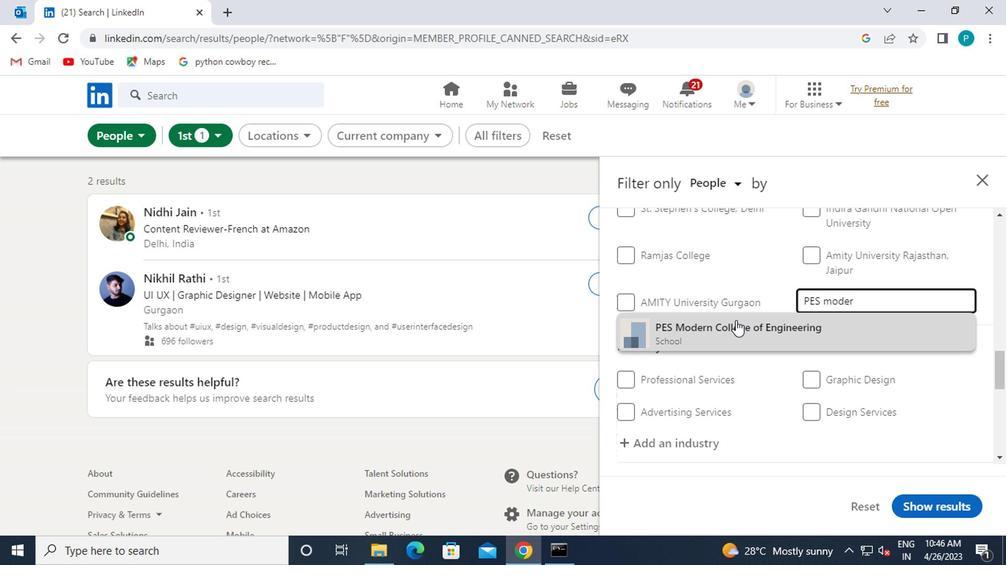 
Action: Mouse moved to (731, 322)
Screenshot: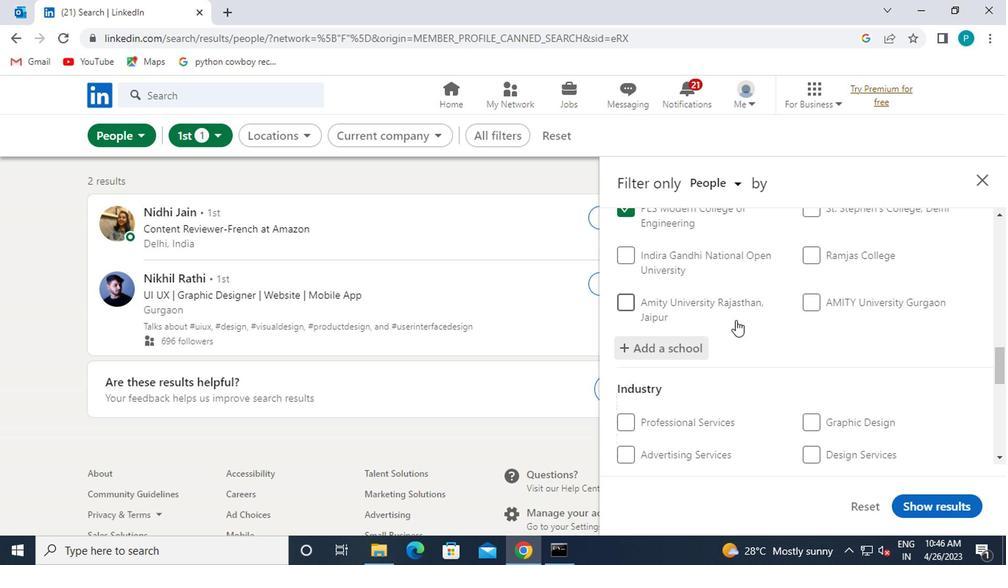 
Action: Mouse scrolled (731, 321) with delta (0, -1)
Screenshot: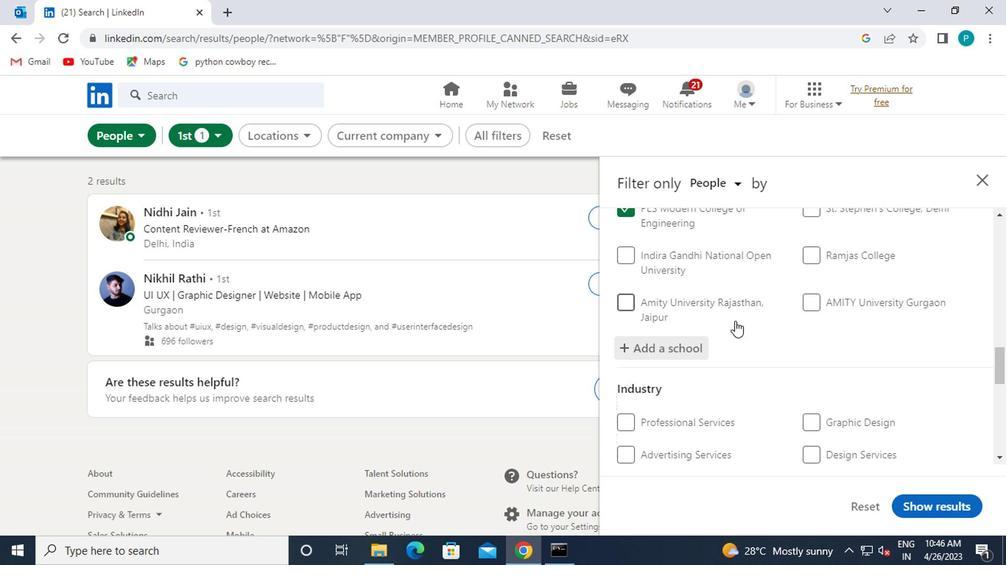 
Action: Mouse scrolled (731, 321) with delta (0, -1)
Screenshot: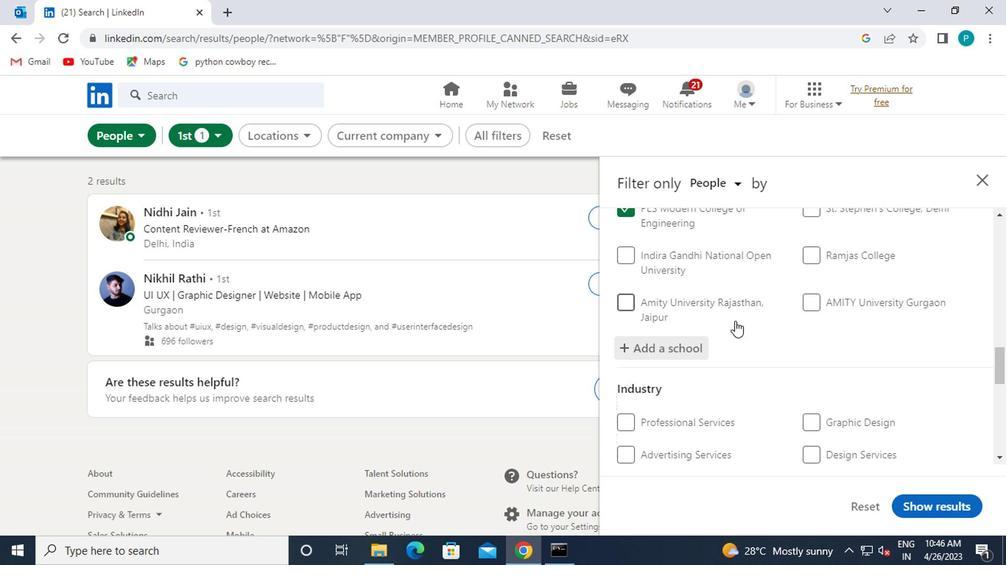 
Action: Mouse moved to (679, 335)
Screenshot: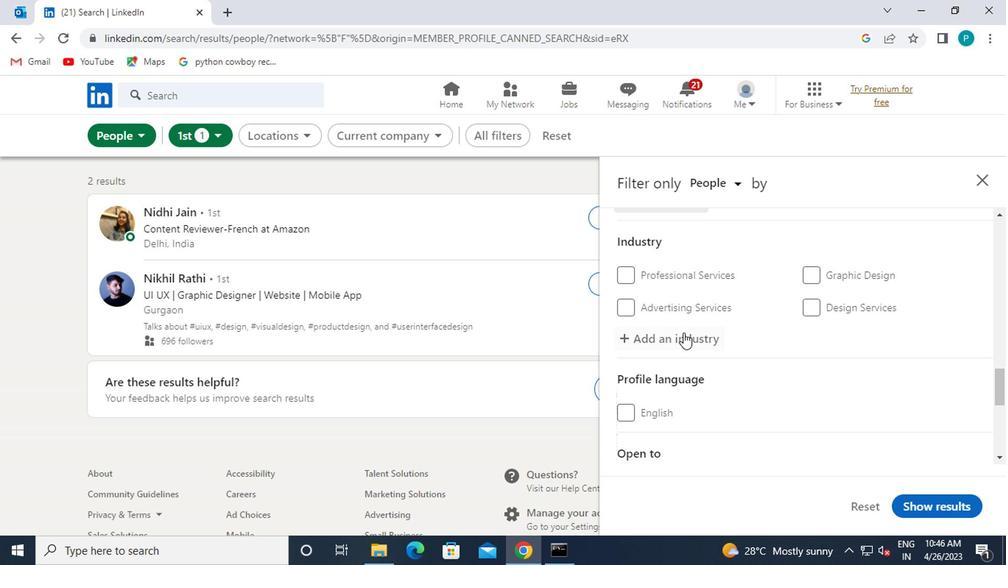 
Action: Mouse pressed left at (679, 335)
Screenshot: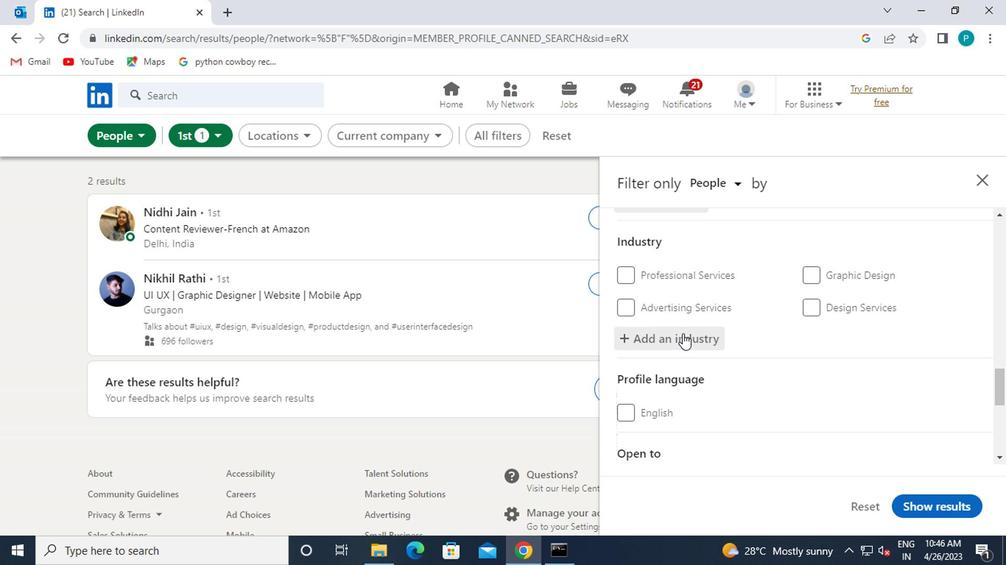 
Action: Key pressed ELECTRONIC
Screenshot: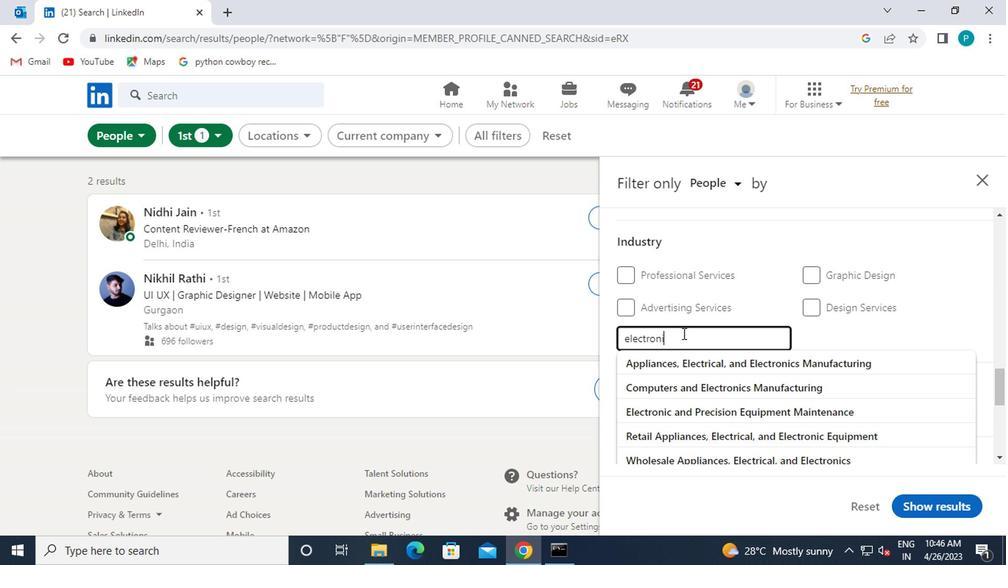 
Action: Mouse moved to (688, 419)
Screenshot: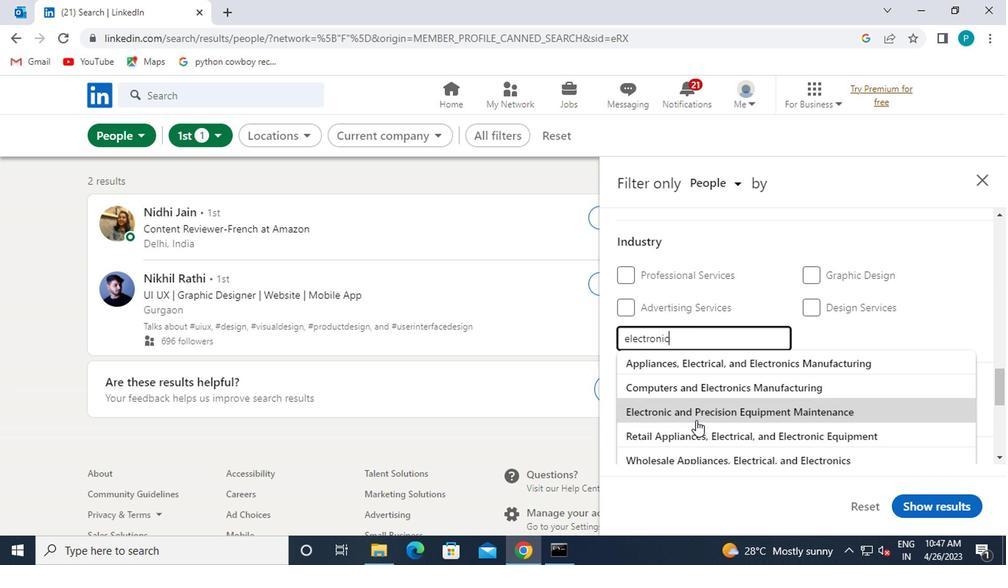 
Action: Mouse pressed left at (688, 419)
Screenshot: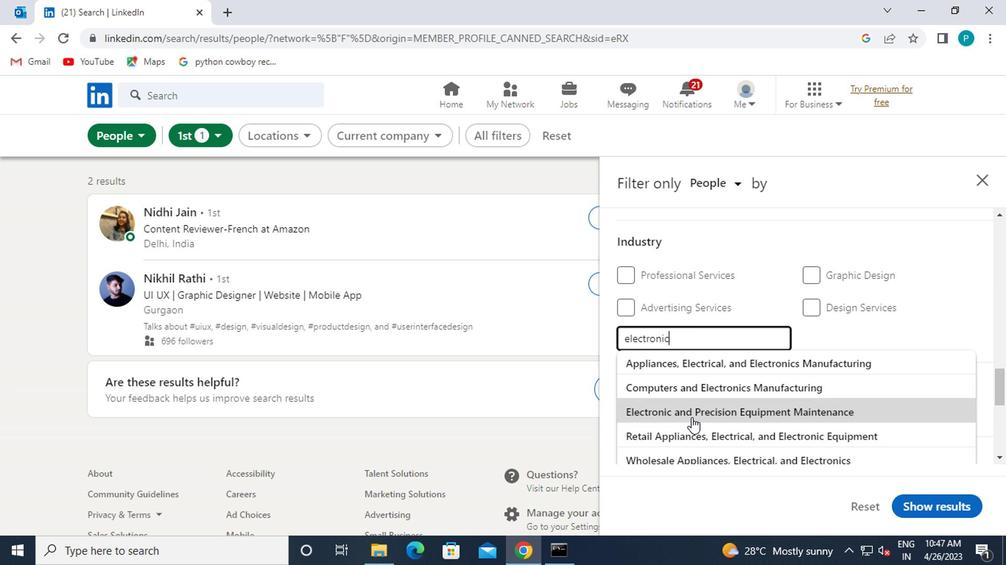 
Action: Mouse scrolled (688, 418) with delta (0, 0)
Screenshot: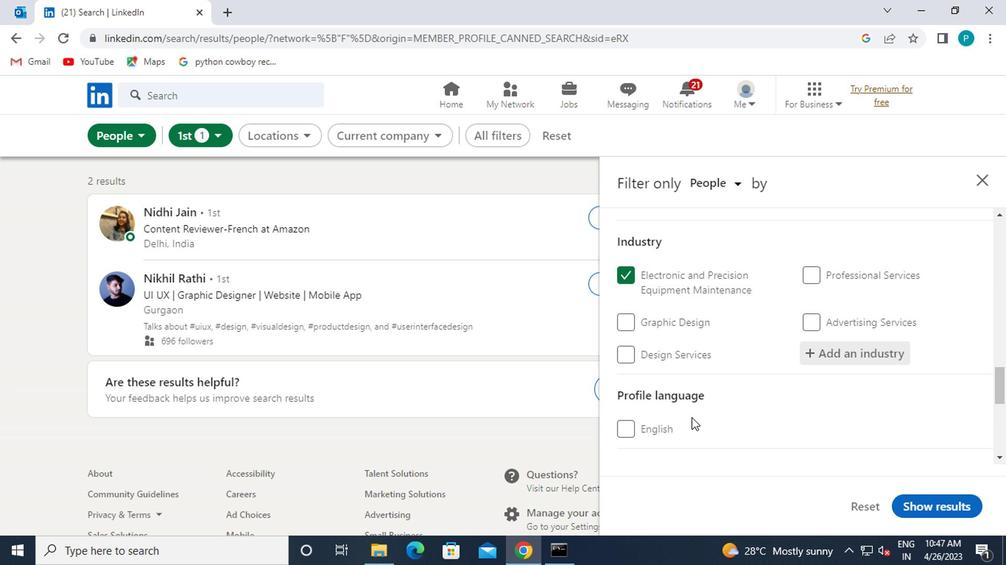 
Action: Mouse scrolled (688, 418) with delta (0, 0)
Screenshot: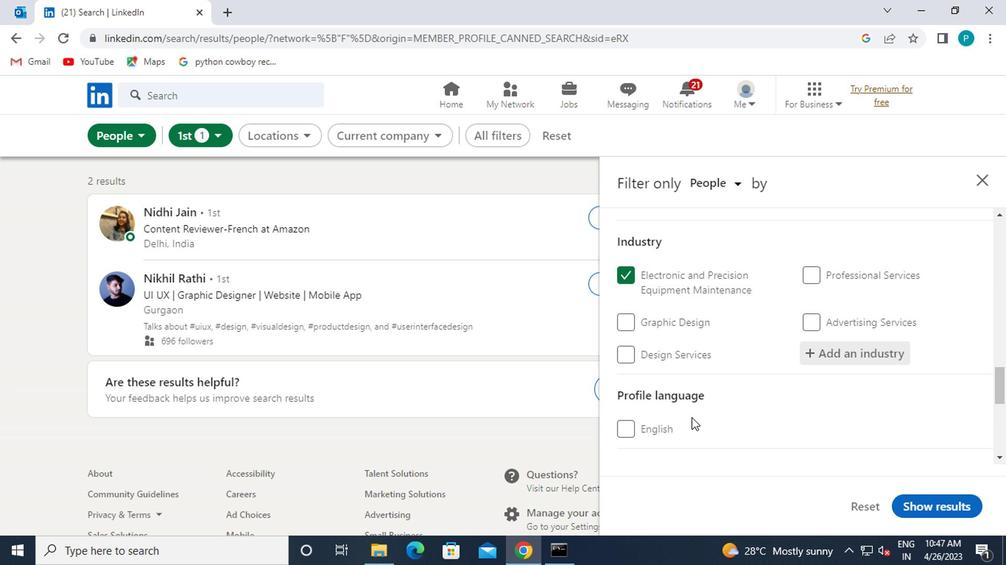 
Action: Mouse moved to (639, 415)
Screenshot: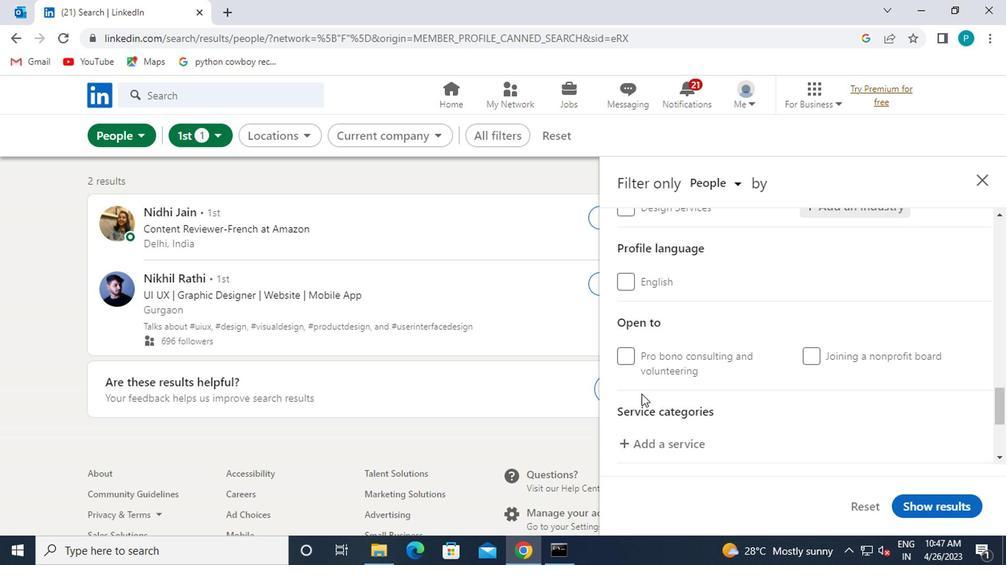 
Action: Mouse scrolled (639, 414) with delta (0, -1)
Screenshot: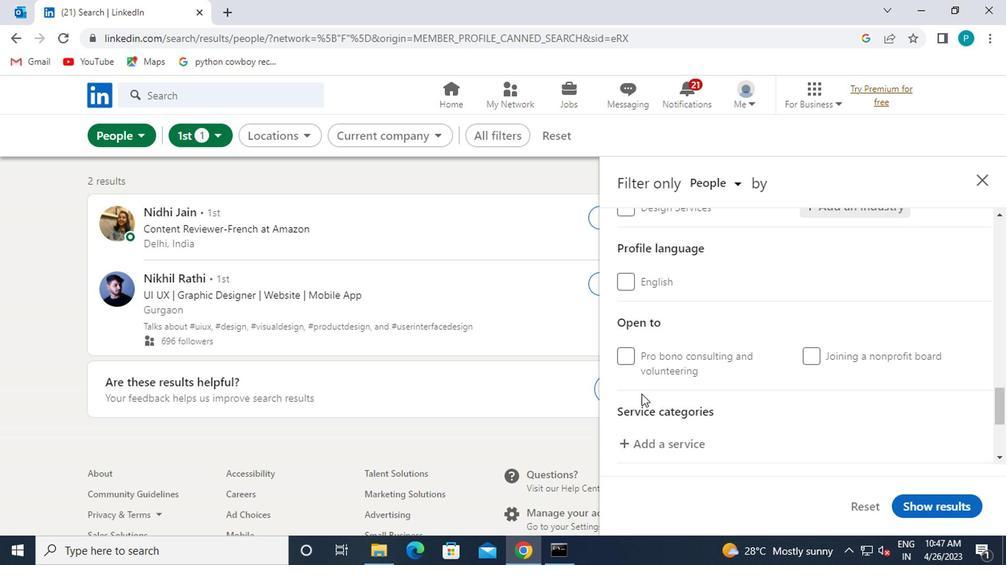 
Action: Mouse moved to (635, 368)
Screenshot: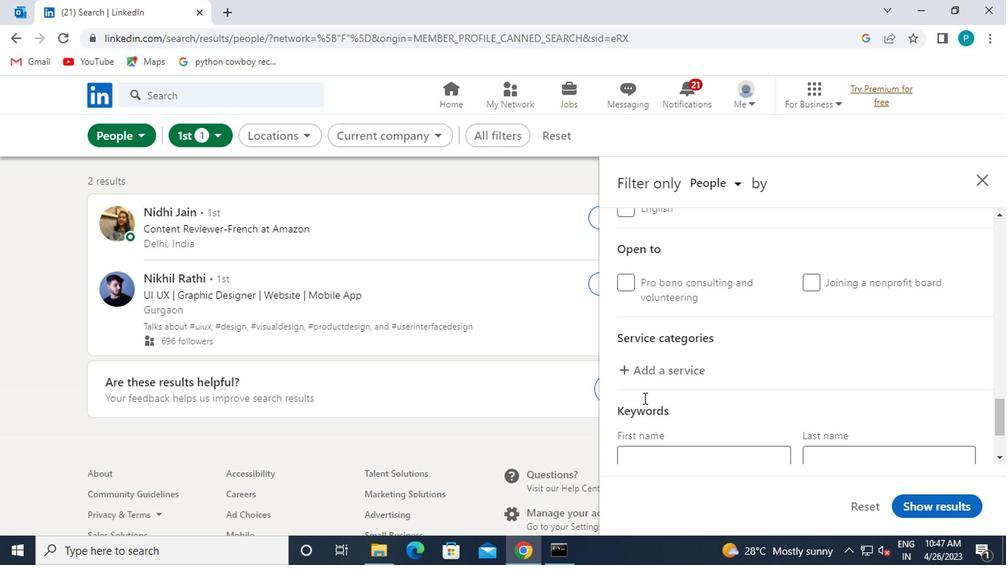 
Action: Mouse pressed left at (635, 368)
Screenshot: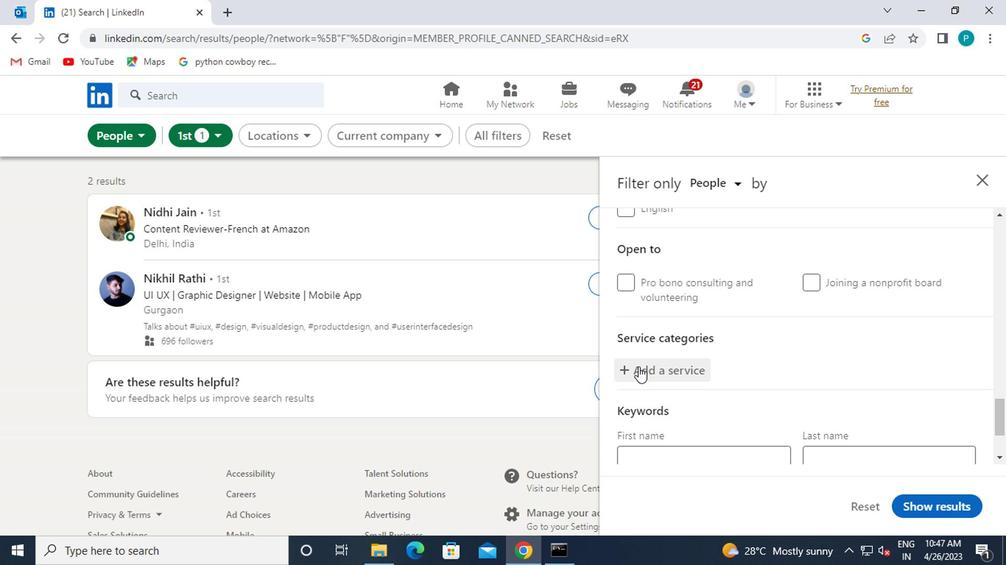 
Action: Mouse moved to (621, 373)
Screenshot: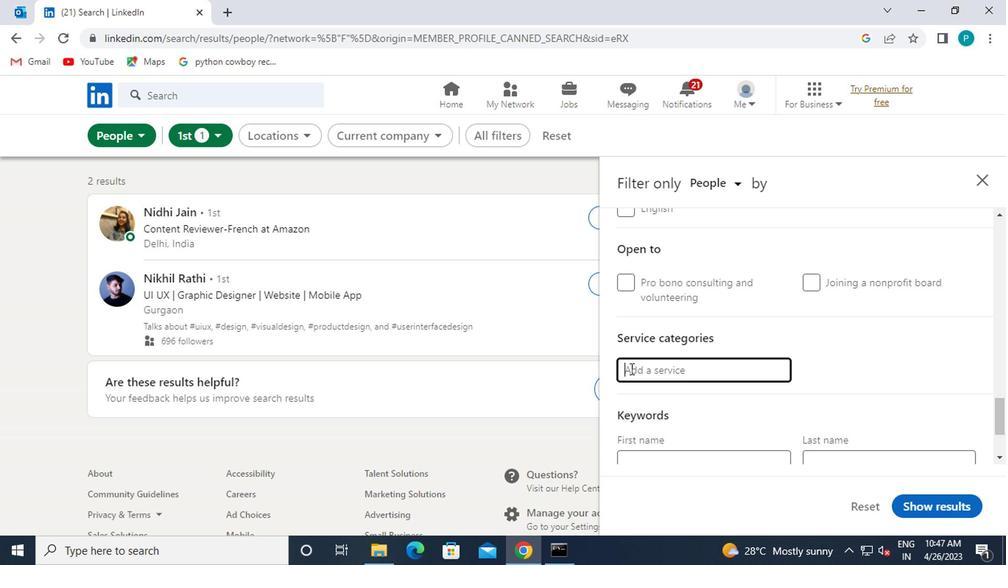 
Action: Key pressed TYP
Screenshot: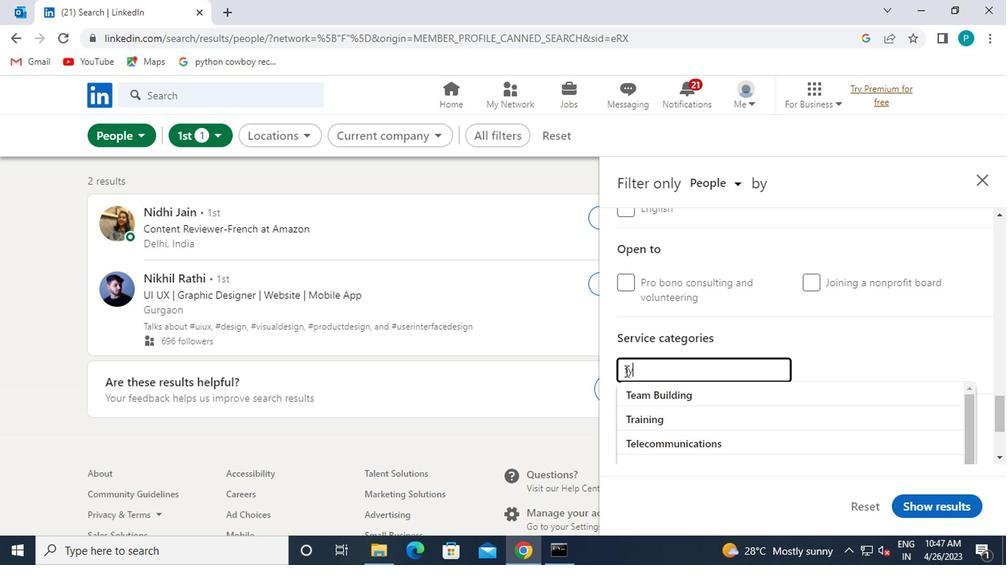 
Action: Mouse moved to (626, 395)
Screenshot: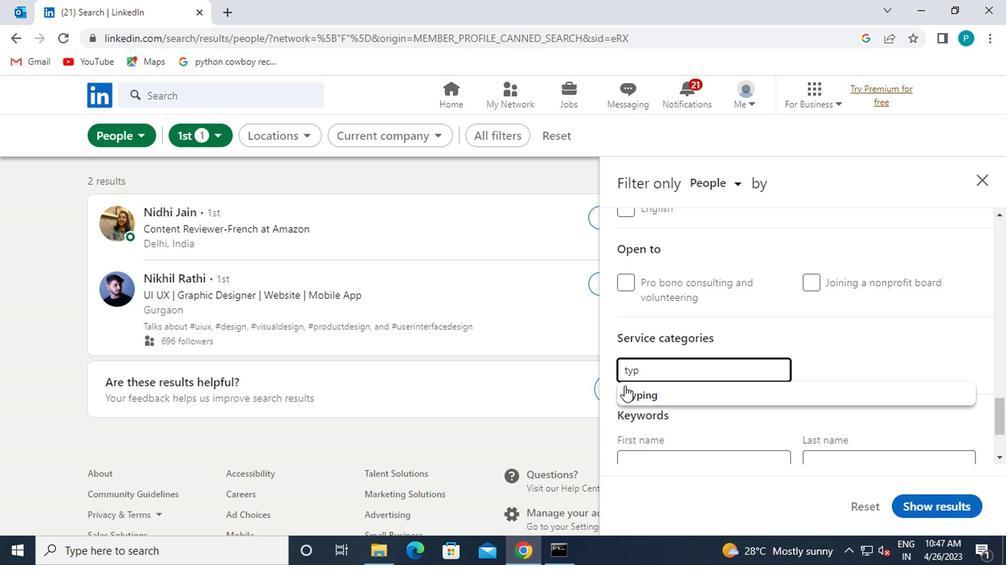 
Action: Mouse pressed left at (626, 395)
Screenshot: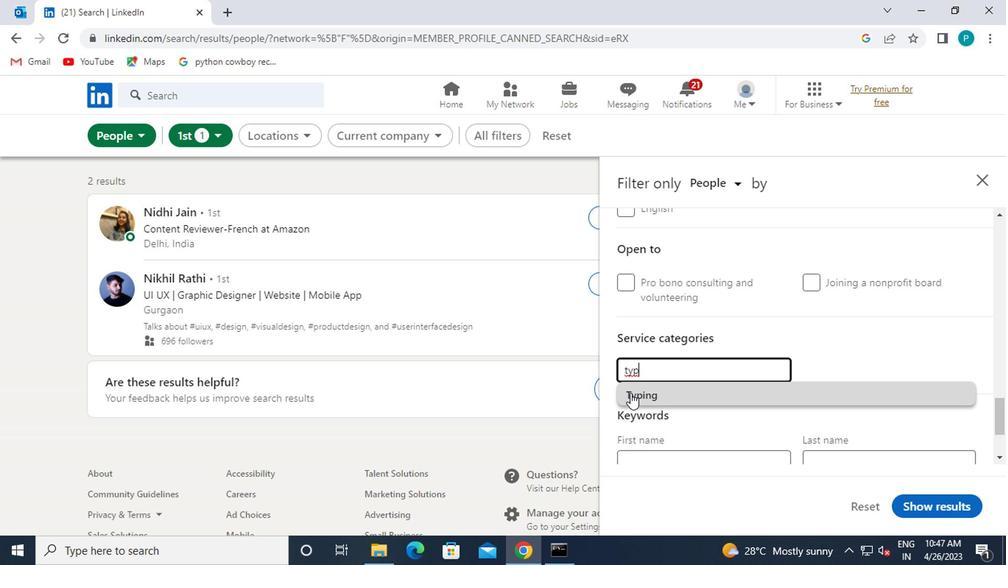 
Action: Mouse scrolled (626, 394) with delta (0, -1)
Screenshot: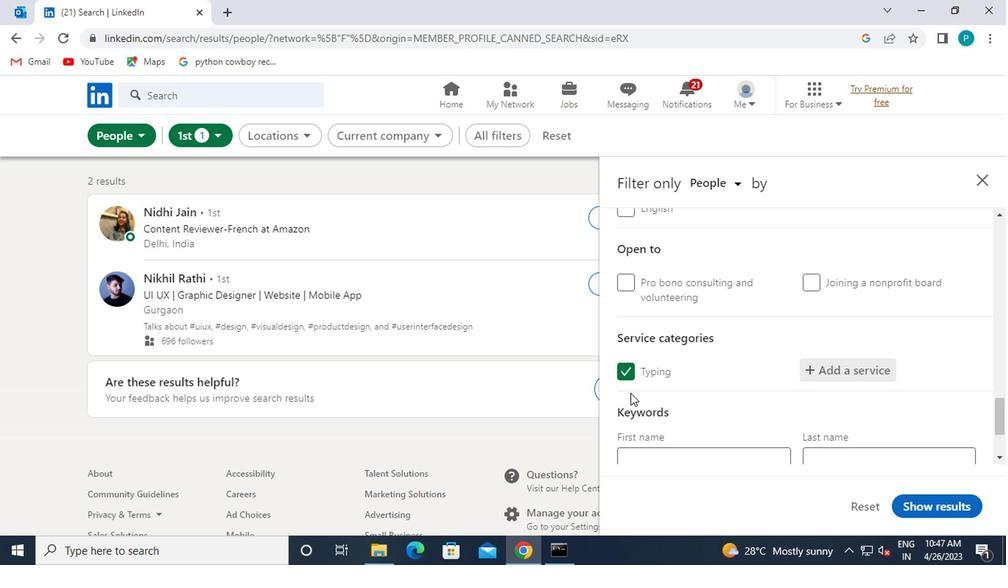 
Action: Mouse scrolled (626, 394) with delta (0, -1)
Screenshot: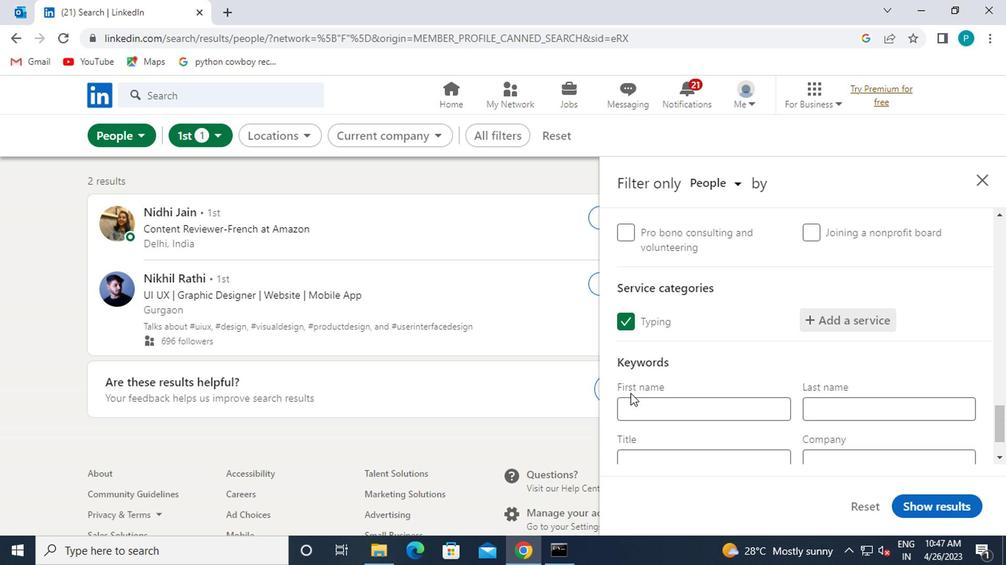 
Action: Mouse pressed left at (626, 395)
Screenshot: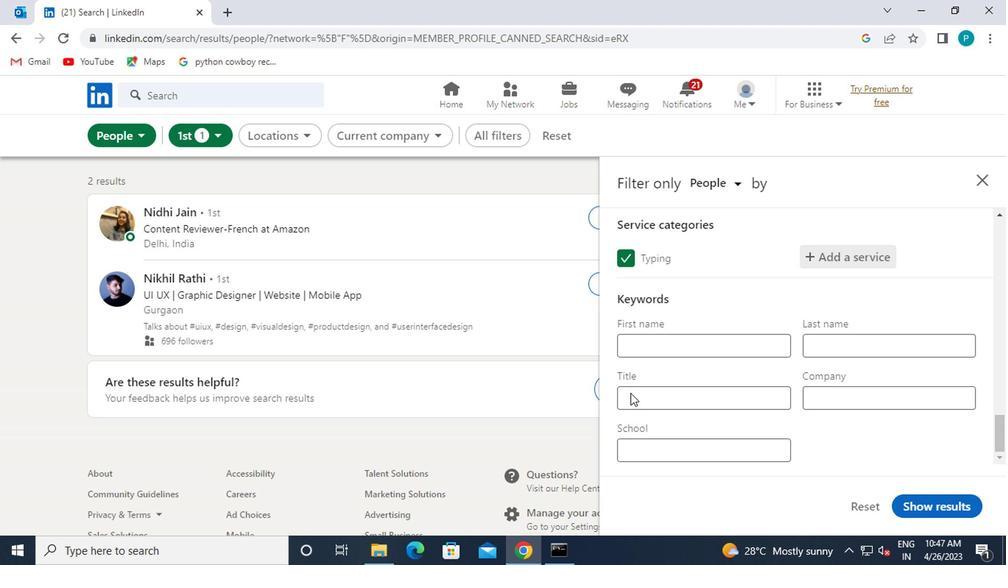 
Action: Key pressed <Key.caps_lock>C<Key.caps_lock>ONTENT
Screenshot: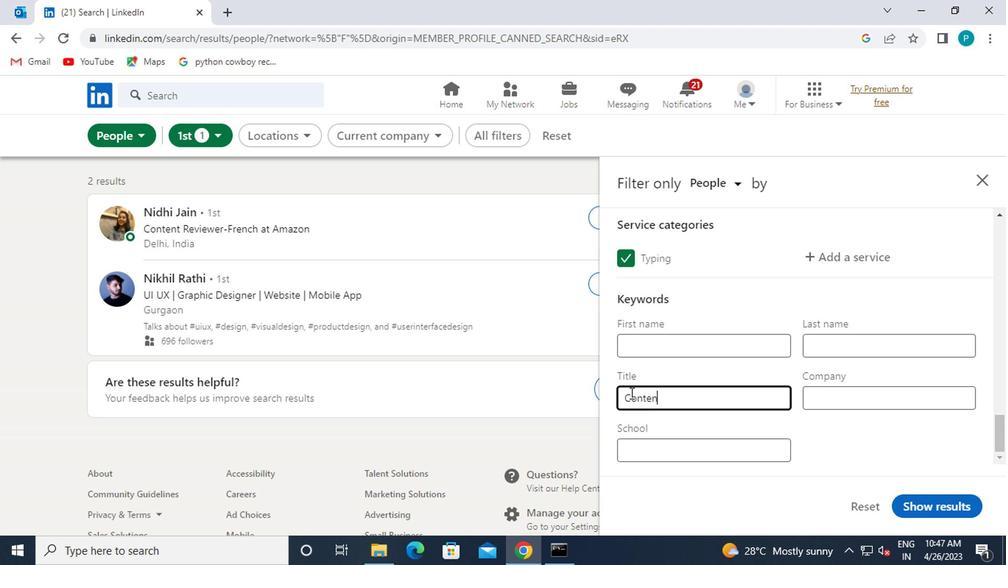 
Action: Mouse moved to (610, 395)
Screenshot: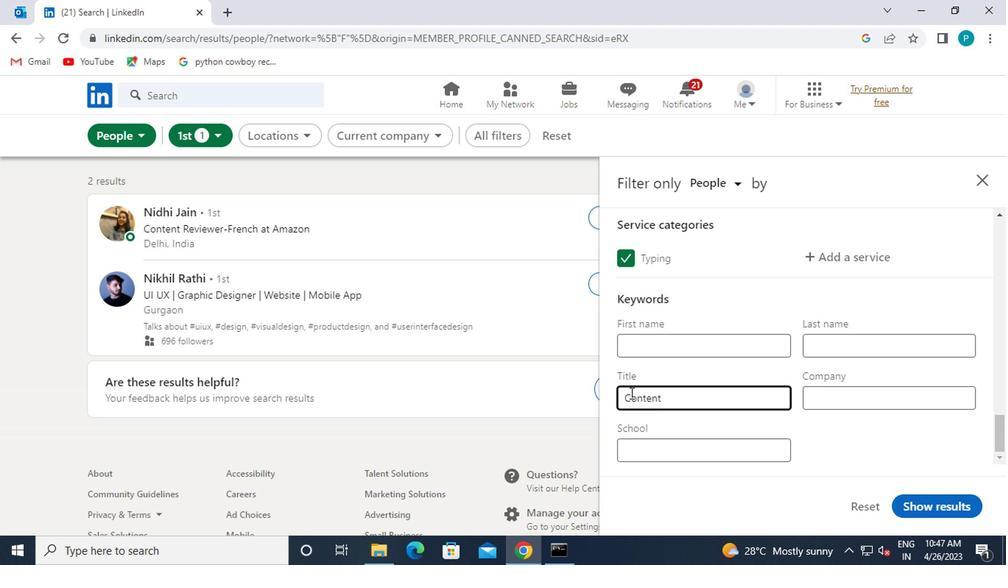 
Action: Key pressed <Key.space><Key.caps_lock>M<Key.caps_lock>ARKETING<Key.space><Key.caps_lock>M<Key.caps_lock>ANAGER
Screenshot: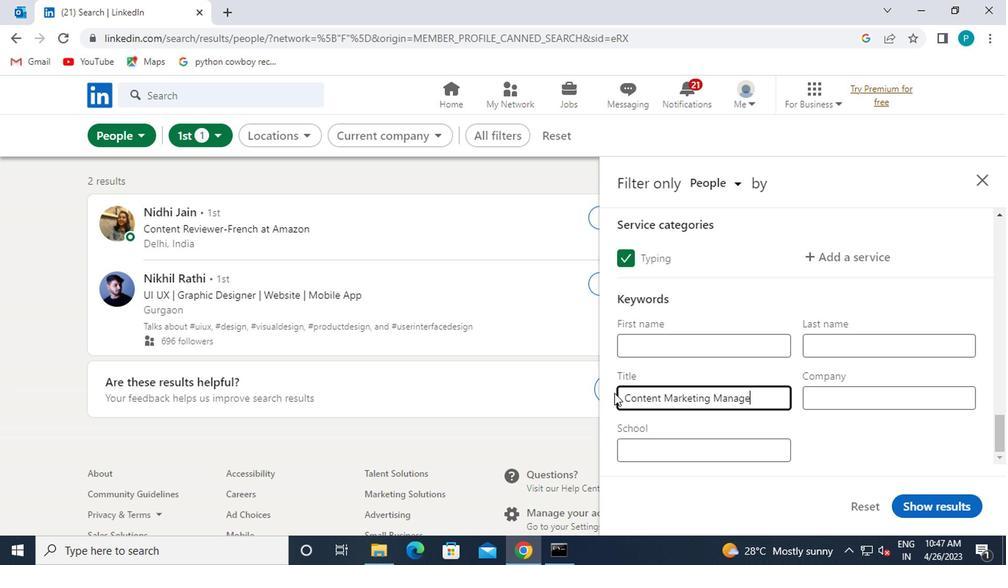 
Action: Mouse moved to (900, 500)
Screenshot: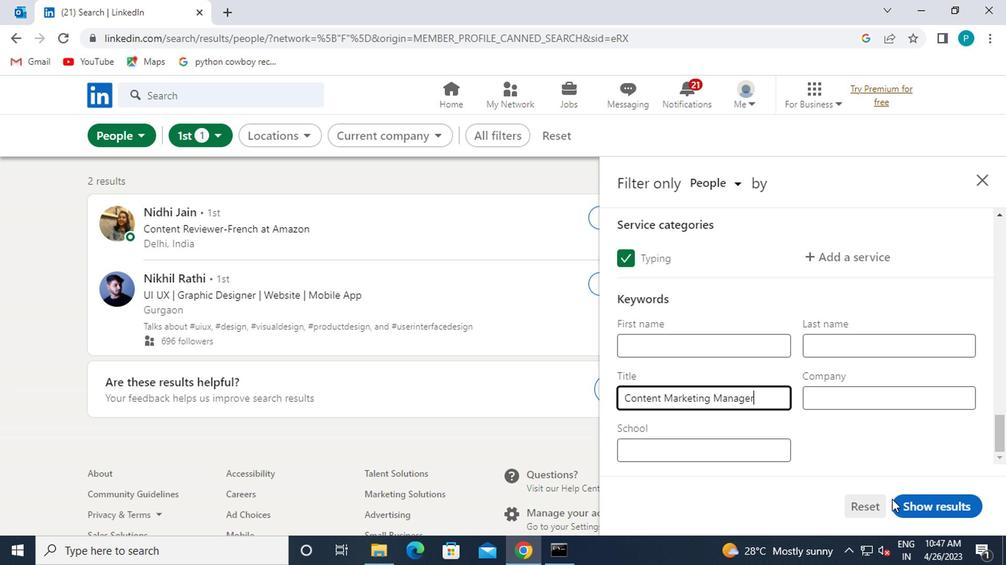 
Action: Mouse pressed left at (900, 500)
Screenshot: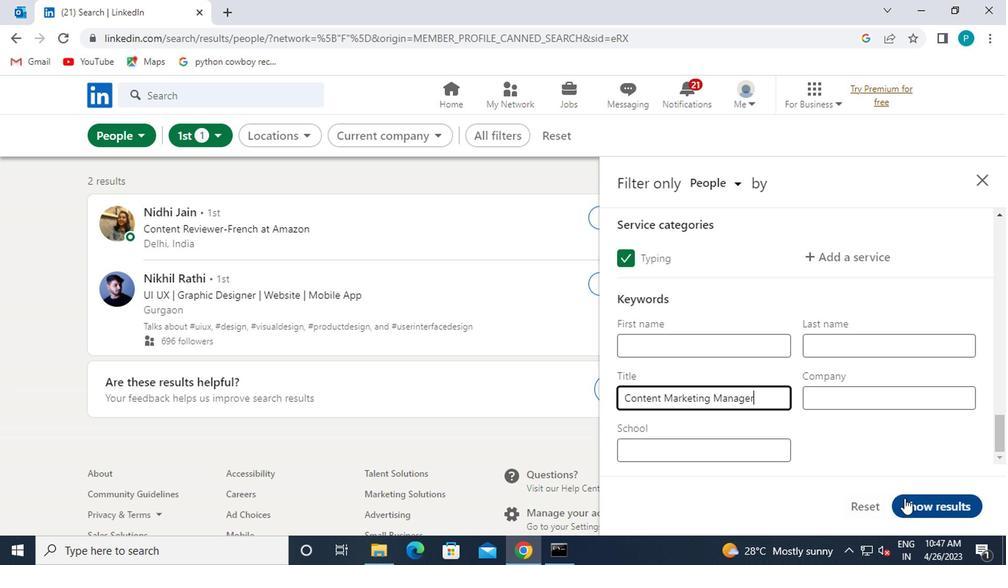 
Action: Mouse moved to (904, 496)
Screenshot: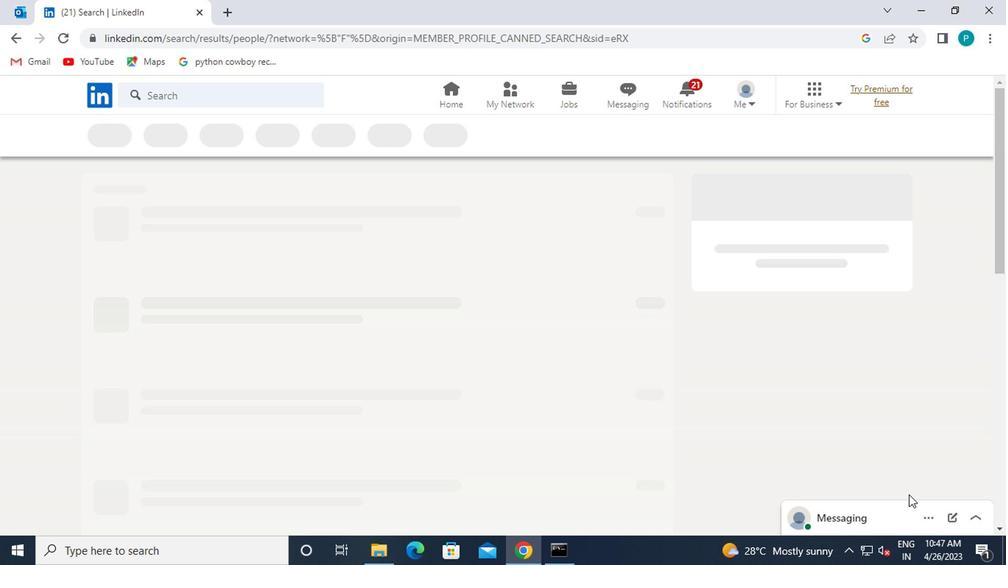 
